 Task: For heading Use Italics Trebuchet MN with red colour, bold & Underline.  font size for heading20,  'Change the font style of data to'Amatic SC and font size to 12,  Change the alignment of both headline & data to Align right In the sheet  DashboardDebtTracker
Action: Mouse moved to (55, 141)
Screenshot: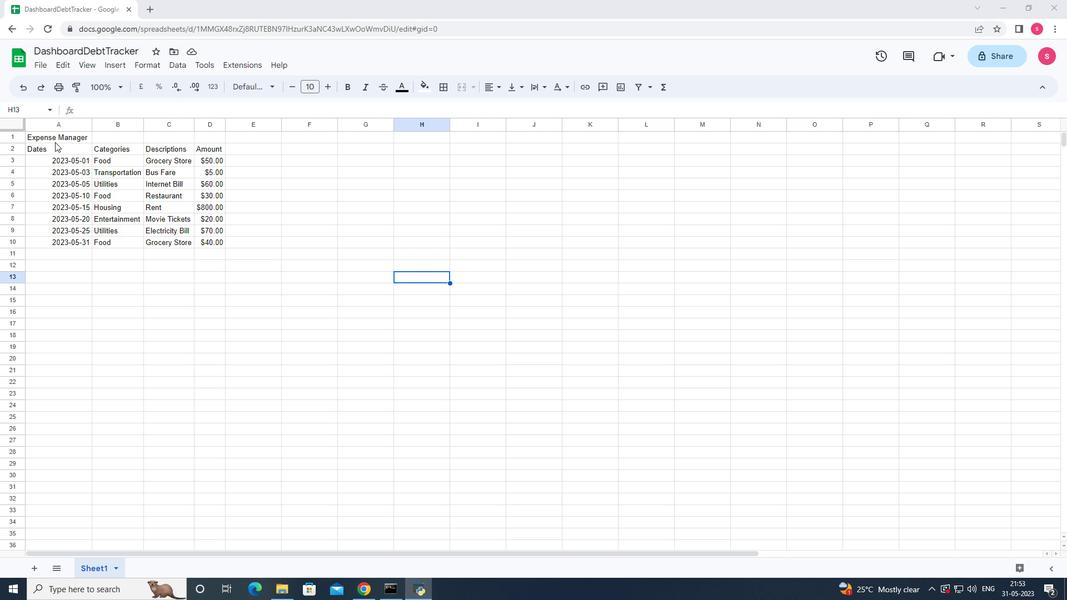 
Action: Mouse pressed left at (55, 141)
Screenshot: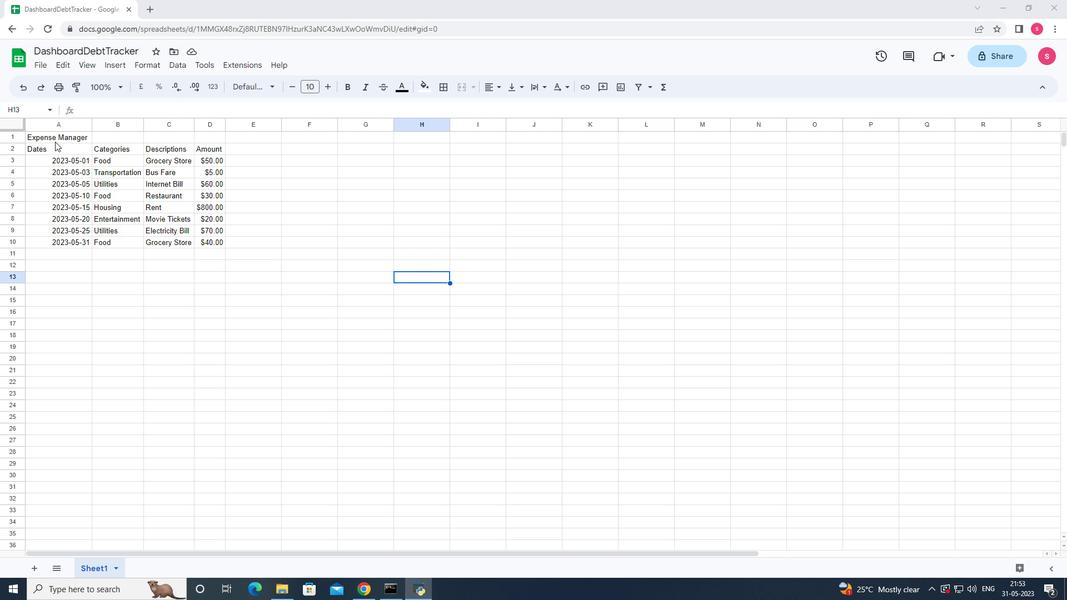 
Action: Mouse moved to (262, 78)
Screenshot: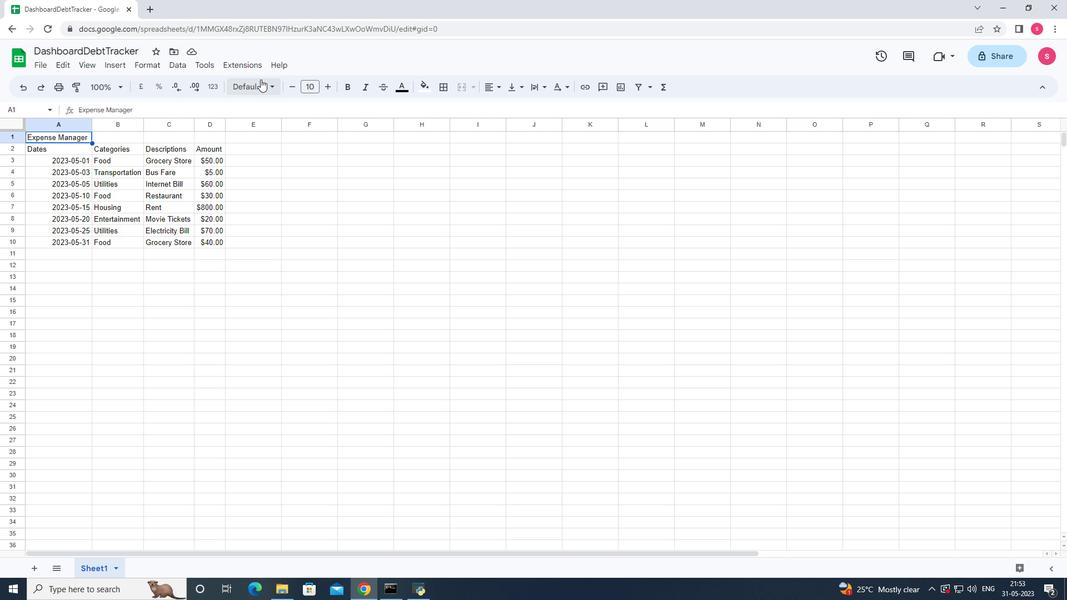 
Action: Mouse pressed left at (262, 78)
Screenshot: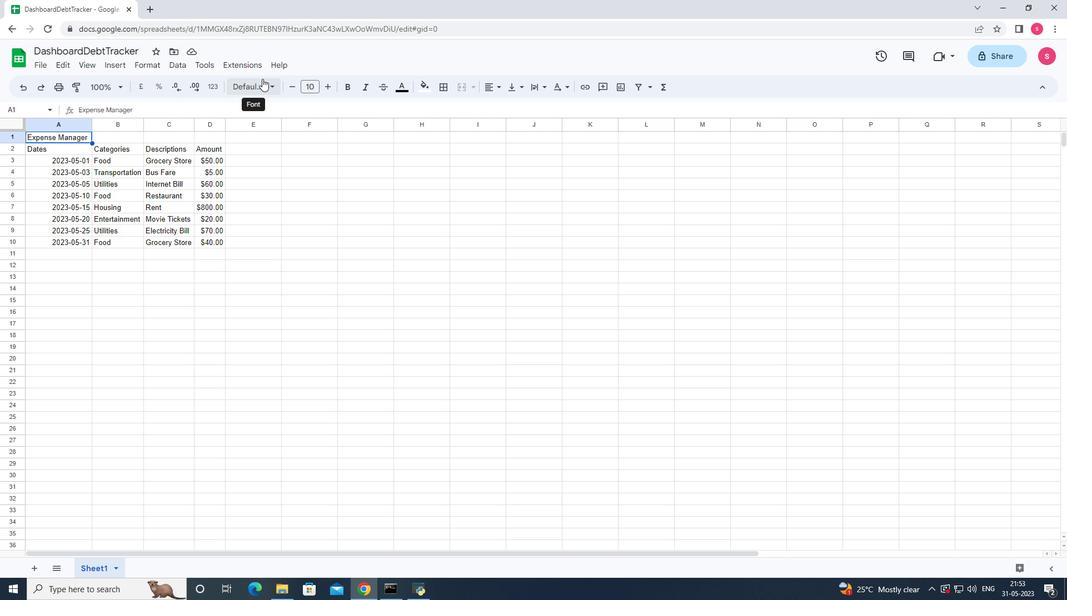 
Action: Mouse moved to (298, 271)
Screenshot: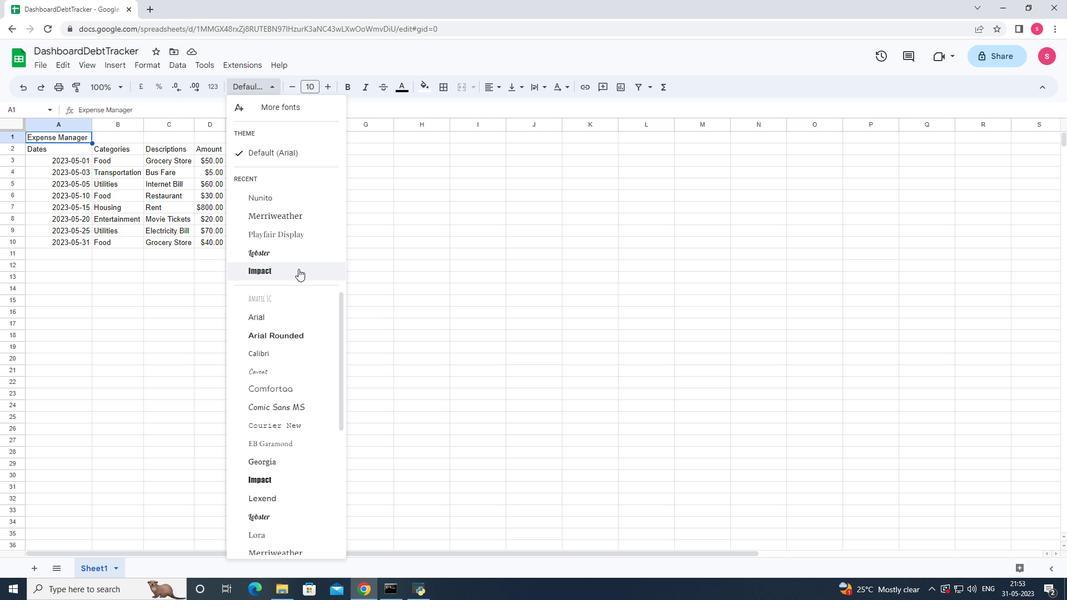 
Action: Mouse scrolled (298, 270) with delta (0, 0)
Screenshot: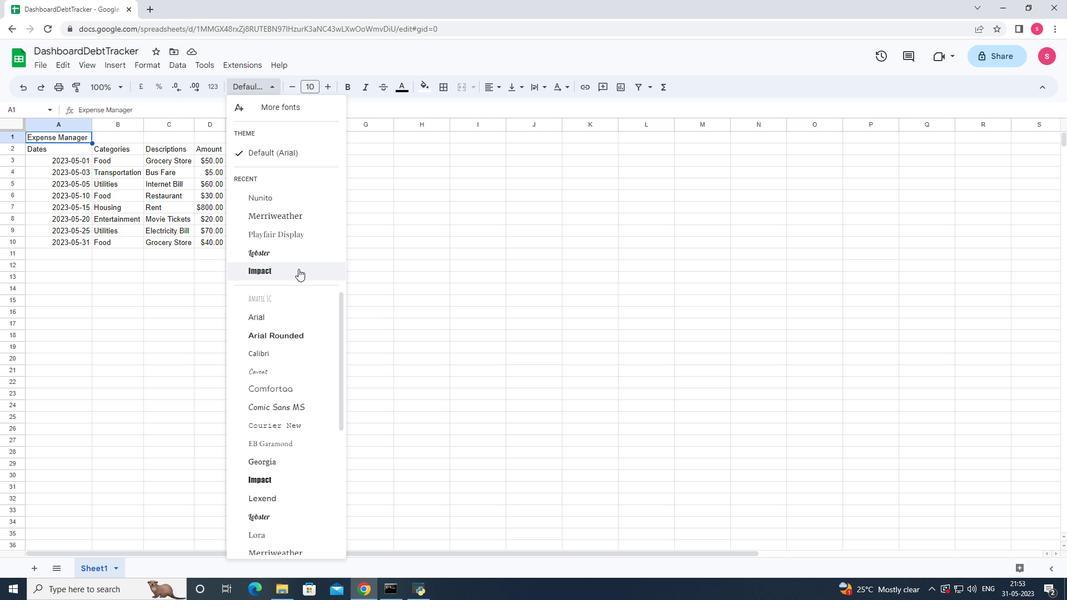 
Action: Mouse moved to (298, 280)
Screenshot: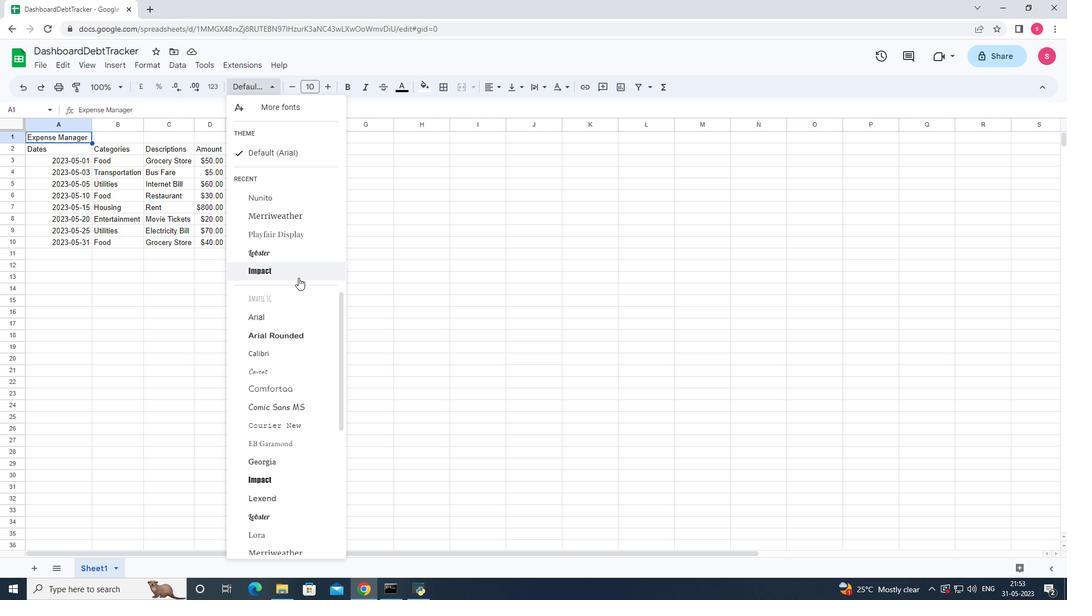 
Action: Mouse scrolled (298, 279) with delta (0, 0)
Screenshot: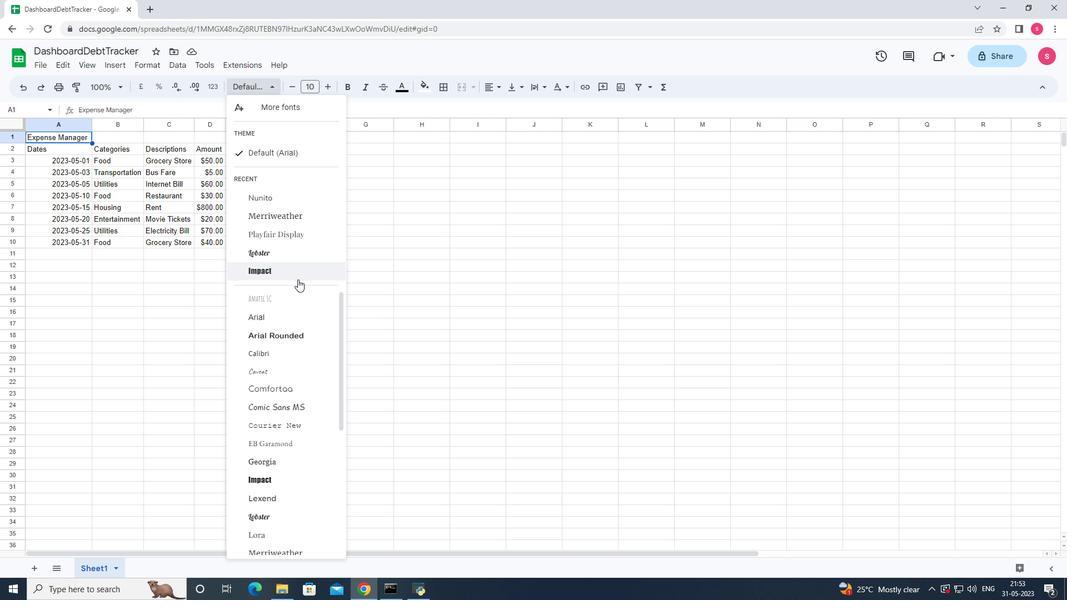
Action: Mouse moved to (298, 304)
Screenshot: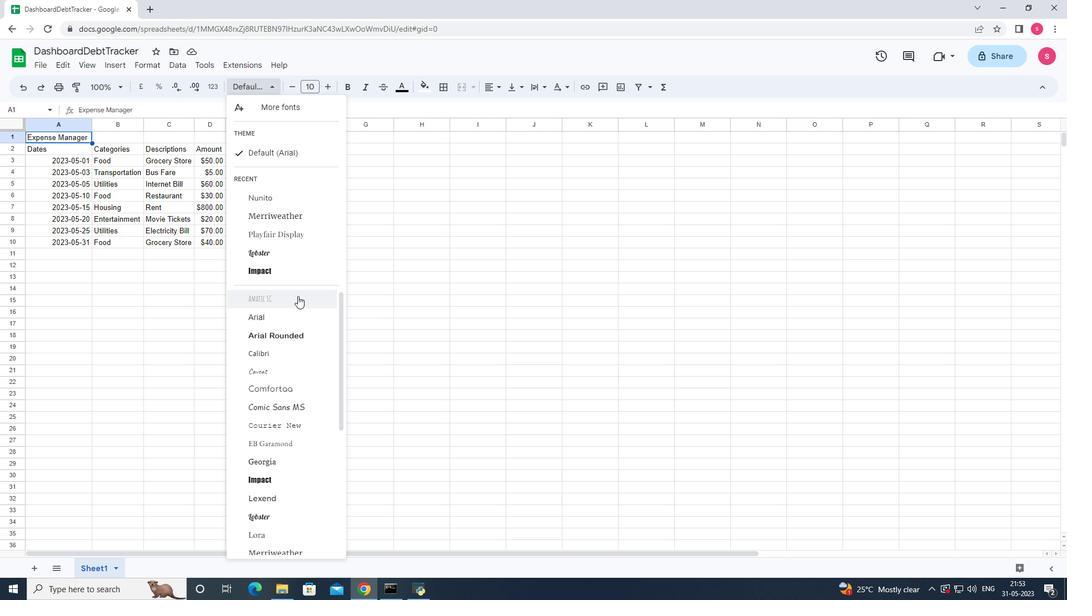 
Action: Mouse scrolled (298, 303) with delta (0, 0)
Screenshot: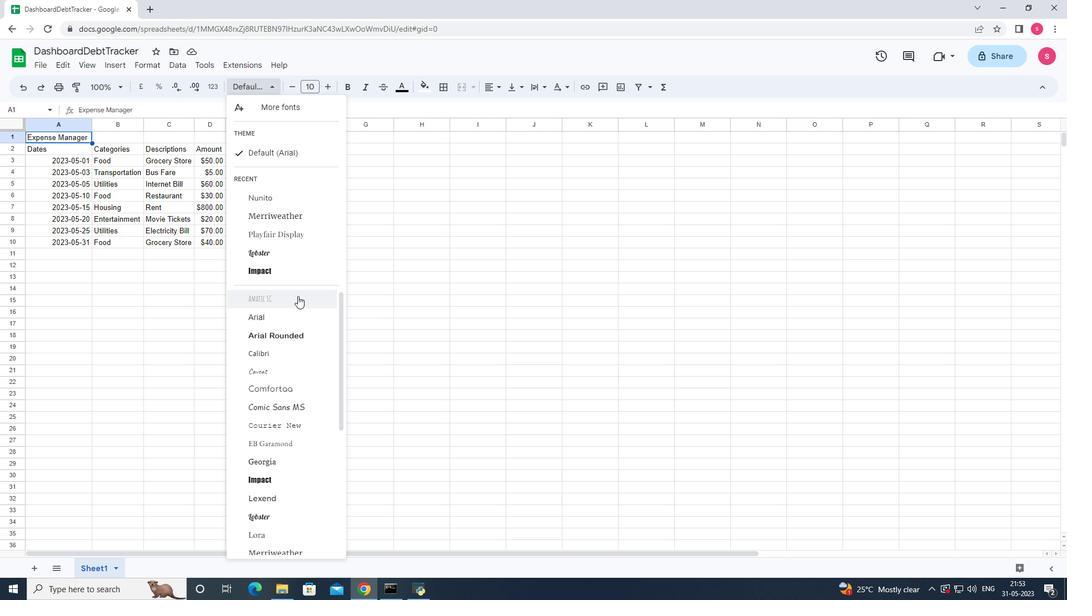 
Action: Mouse moved to (300, 327)
Screenshot: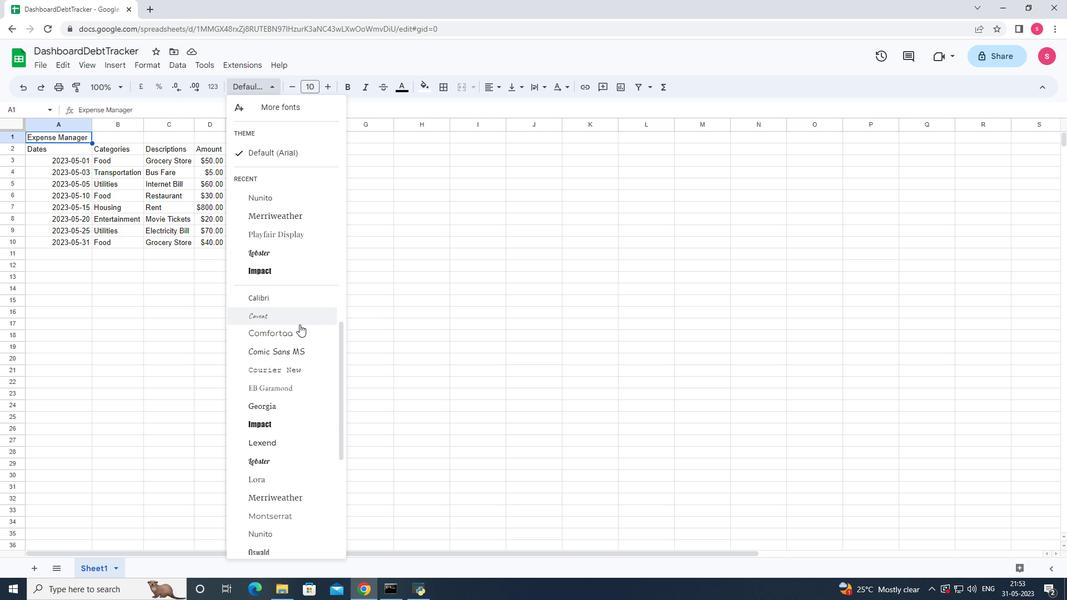 
Action: Mouse scrolled (300, 326) with delta (0, 0)
Screenshot: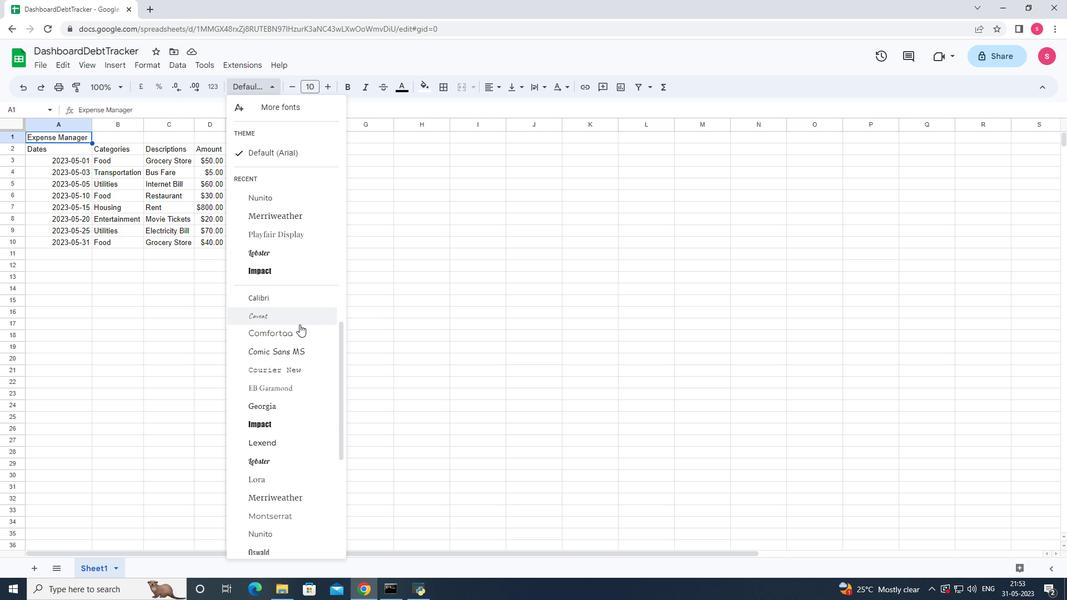 
Action: Mouse moved to (302, 333)
Screenshot: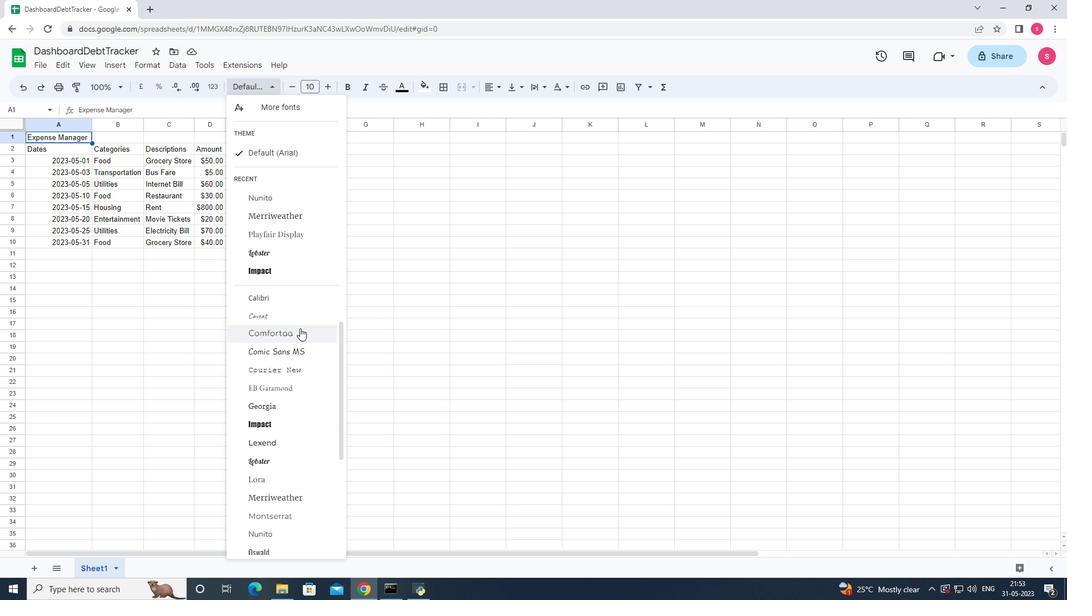 
Action: Mouse scrolled (302, 332) with delta (0, 0)
Screenshot: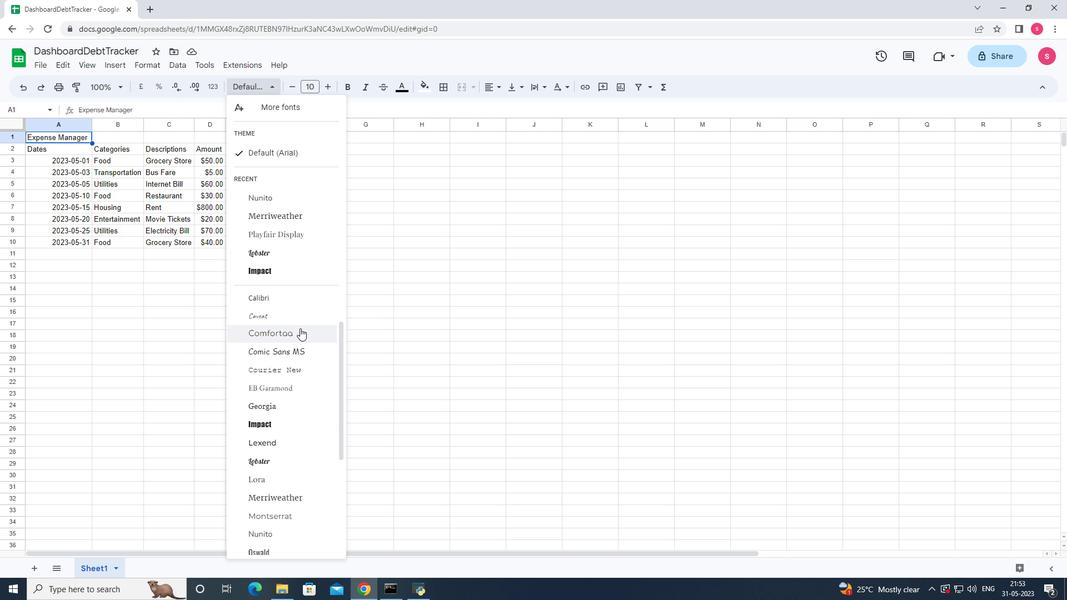 
Action: Mouse moved to (305, 343)
Screenshot: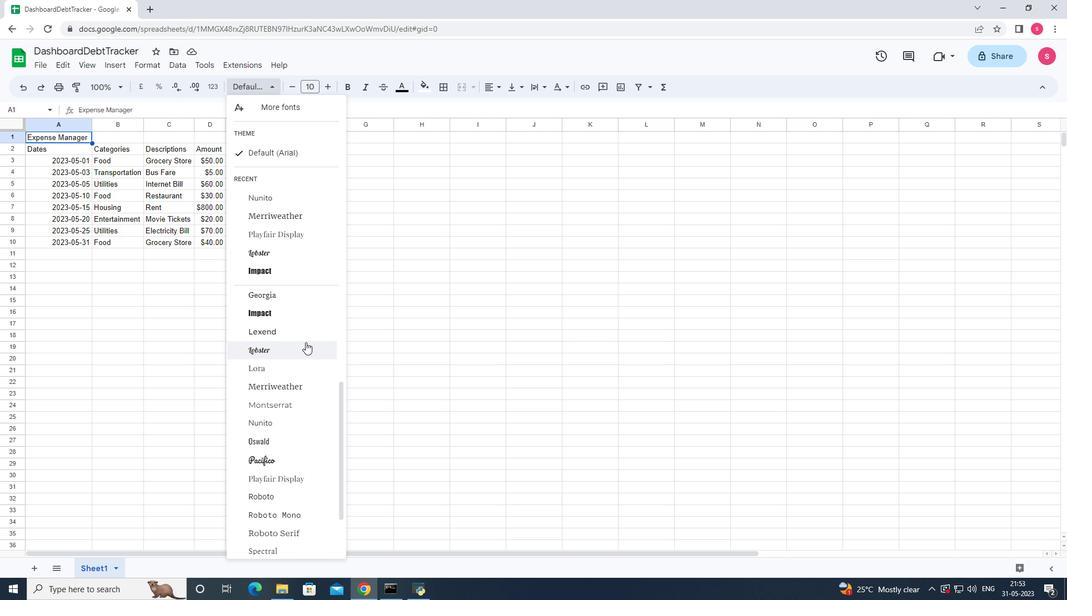 
Action: Mouse scrolled (305, 342) with delta (0, 0)
Screenshot: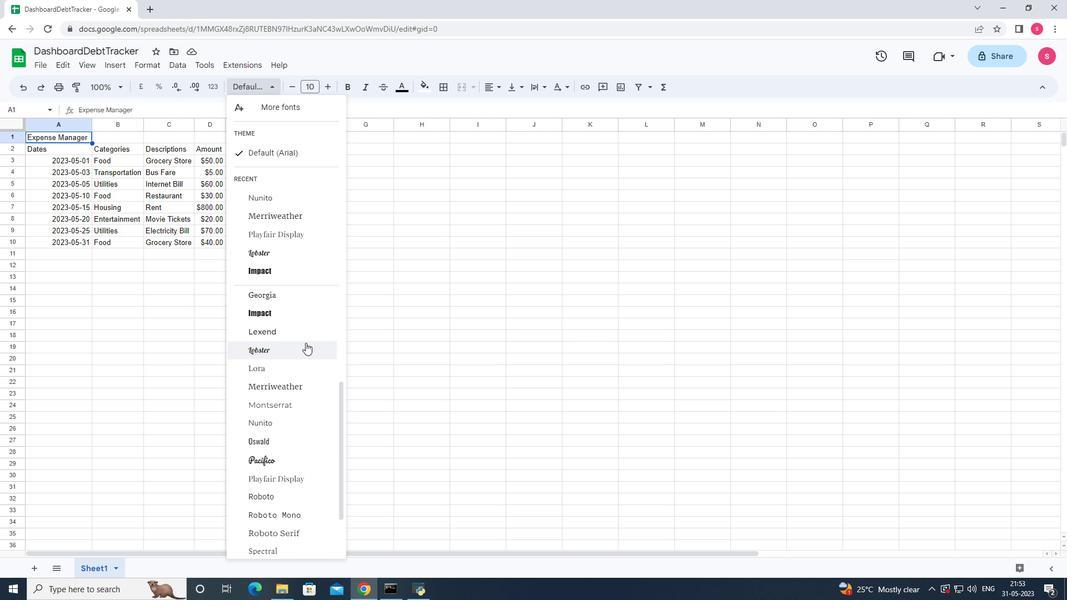 
Action: Mouse moved to (311, 358)
Screenshot: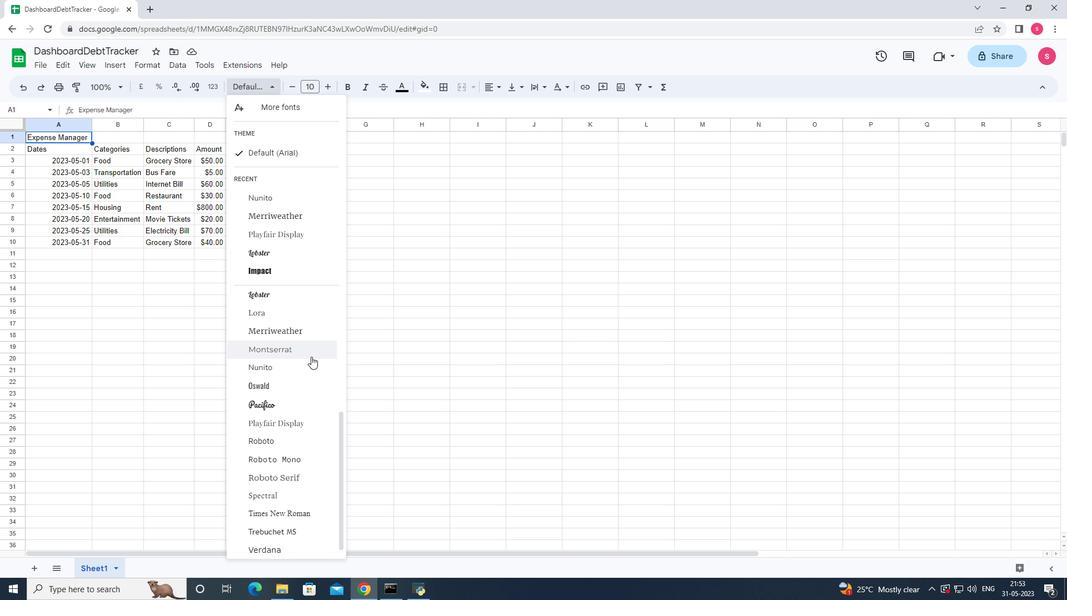 
Action: Mouse scrolled (311, 357) with delta (0, 0)
Screenshot: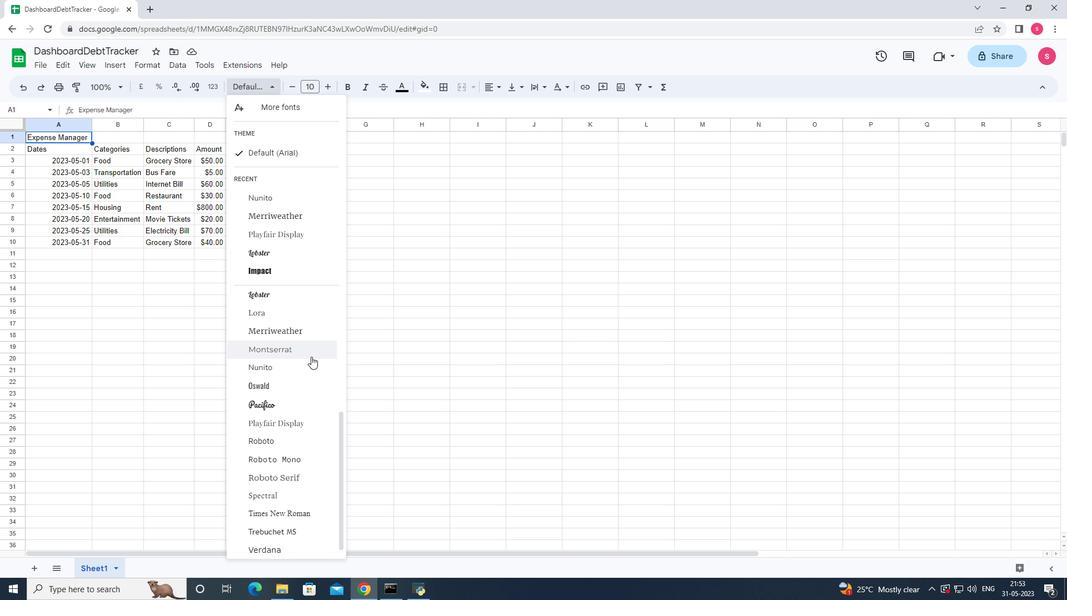 
Action: Mouse moved to (312, 359)
Screenshot: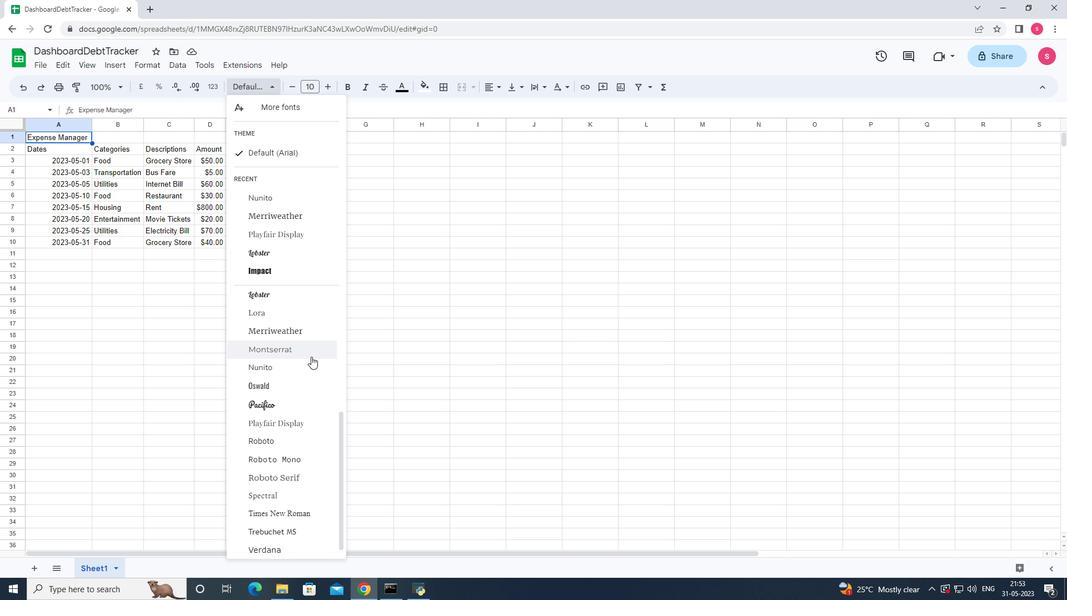 
Action: Mouse scrolled (312, 358) with delta (0, 0)
Screenshot: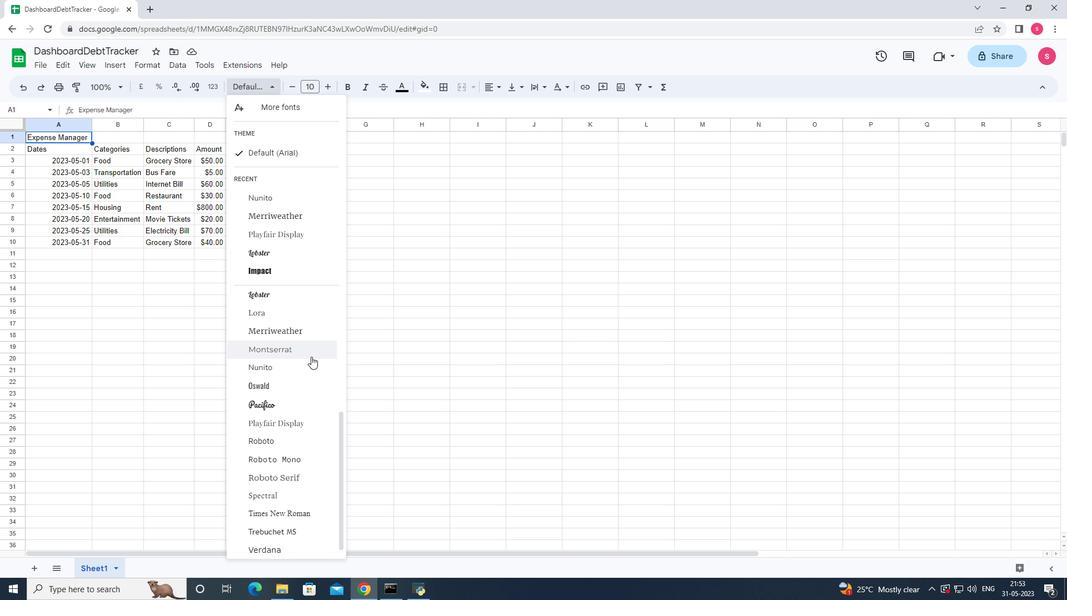 
Action: Mouse moved to (300, 525)
Screenshot: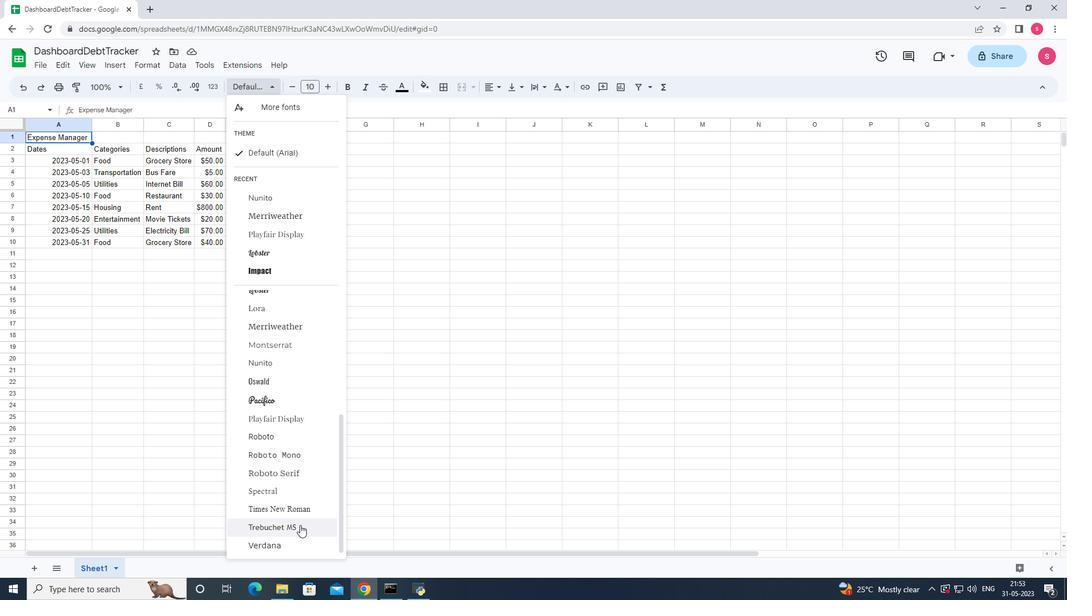 
Action: Mouse pressed left at (300, 525)
Screenshot: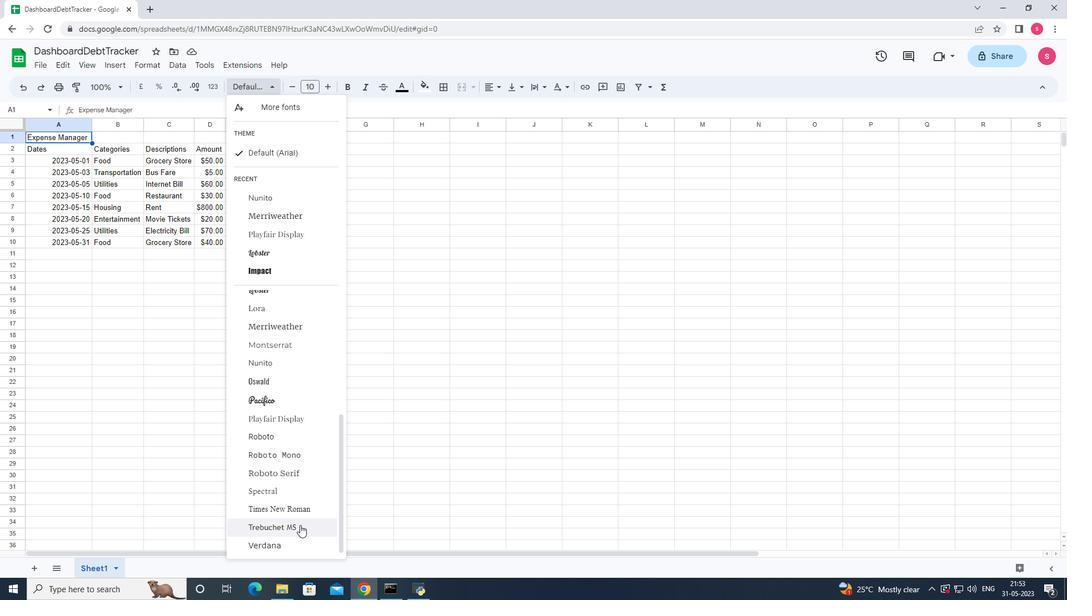 
Action: Mouse moved to (404, 80)
Screenshot: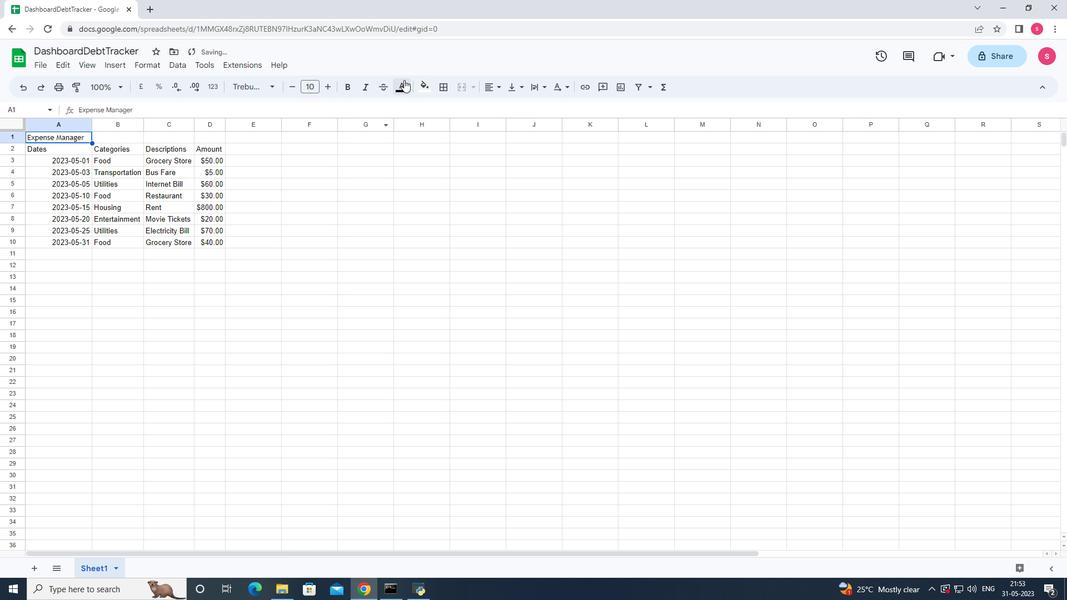 
Action: Mouse pressed left at (404, 80)
Screenshot: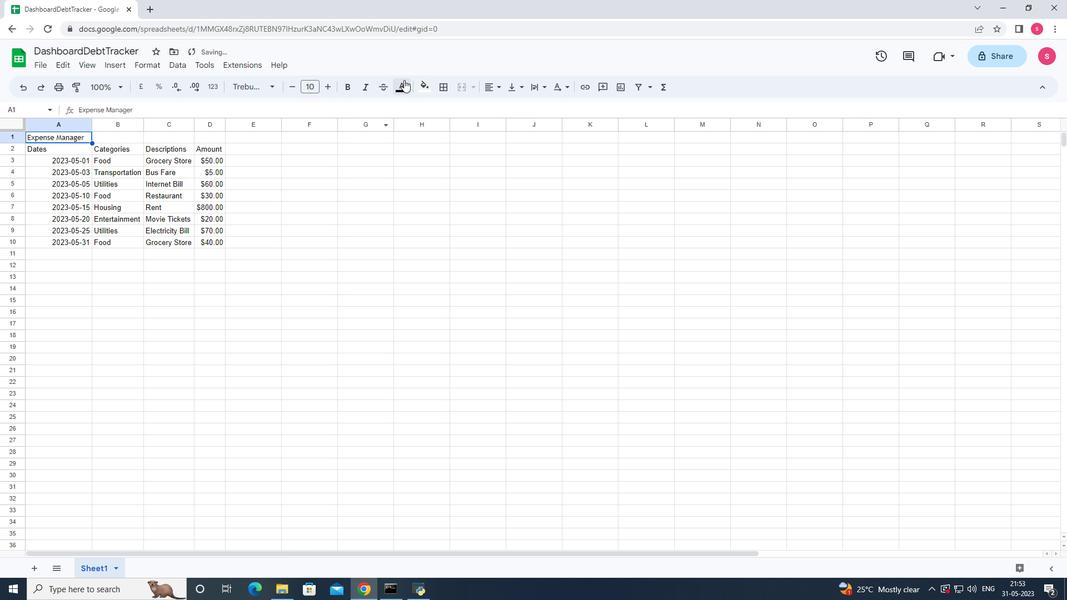 
Action: Mouse moved to (418, 136)
Screenshot: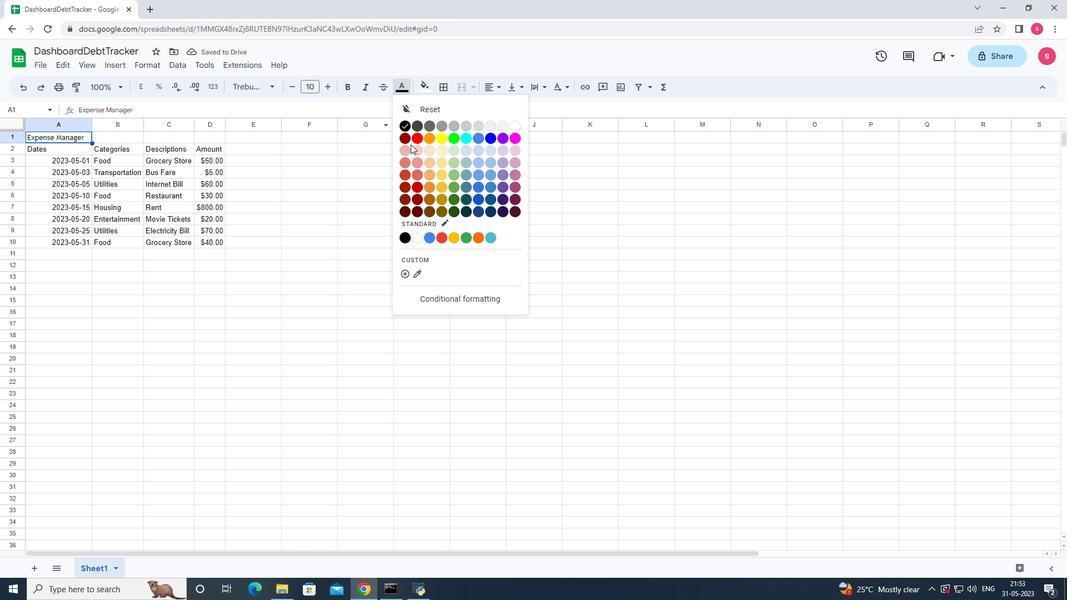 
Action: Mouse pressed left at (418, 136)
Screenshot: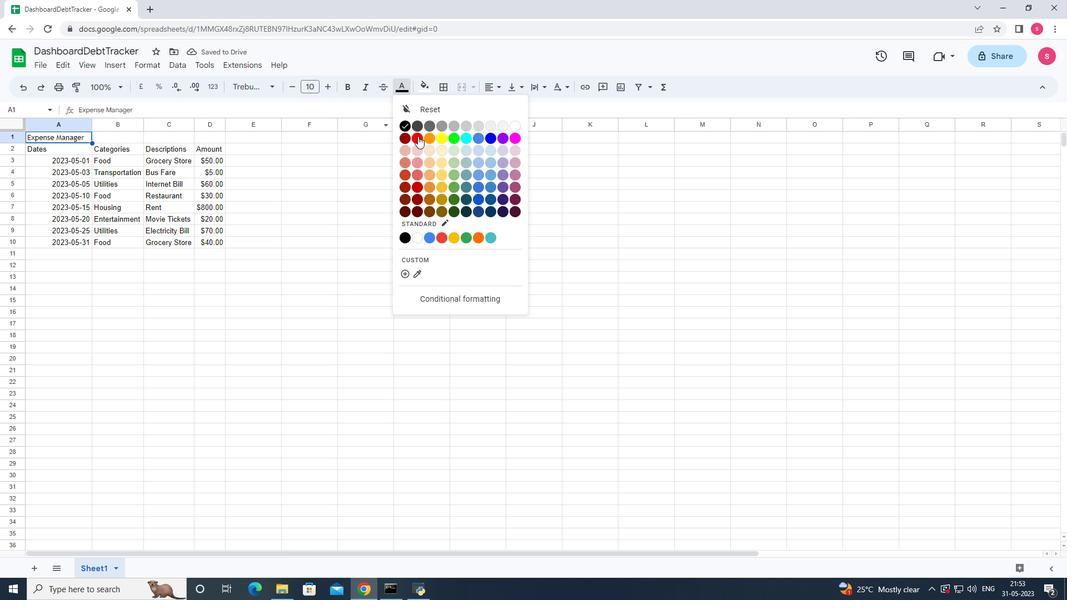 
Action: Mouse moved to (153, 60)
Screenshot: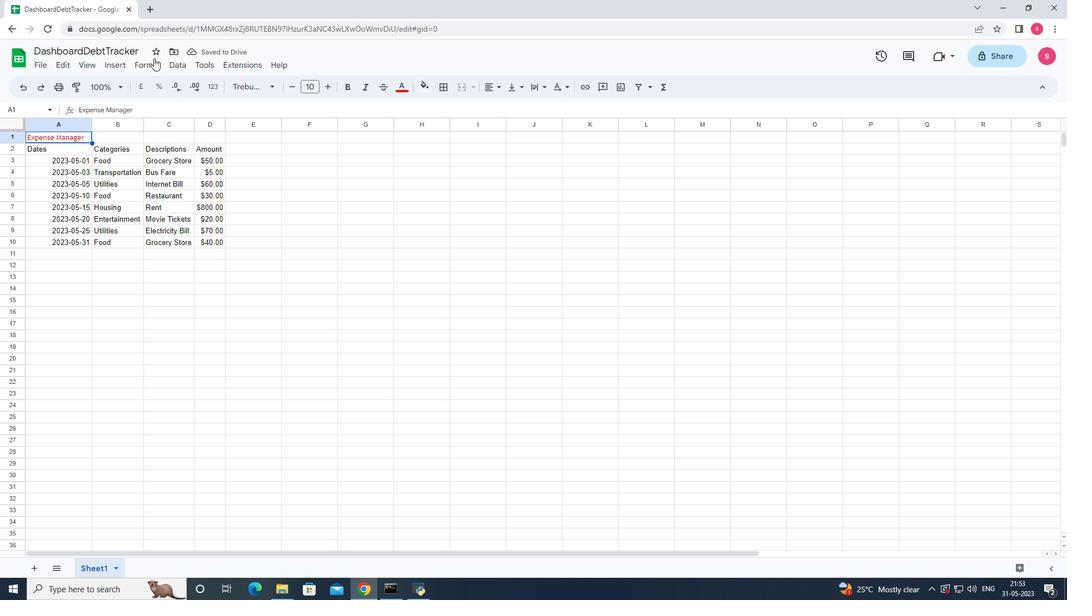 
Action: Mouse pressed left at (153, 60)
Screenshot: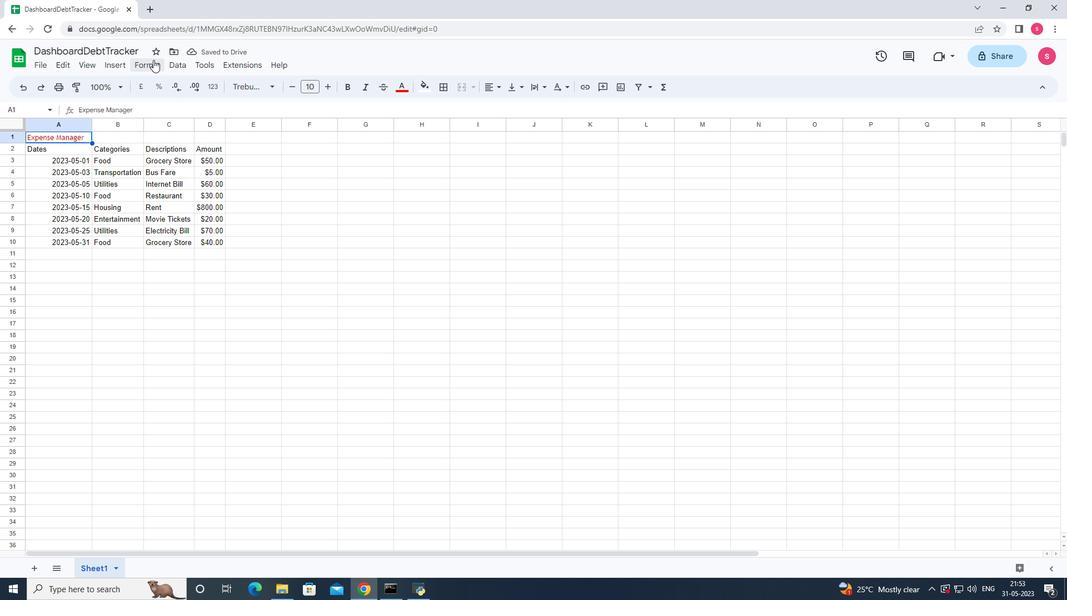 
Action: Mouse moved to (184, 133)
Screenshot: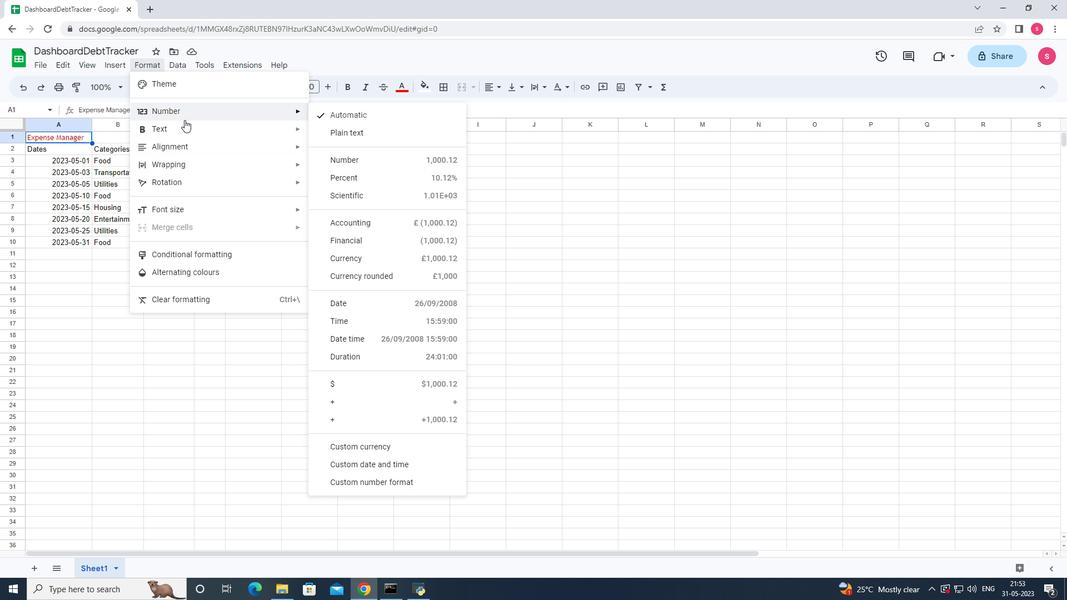 
Action: Mouse pressed left at (184, 133)
Screenshot: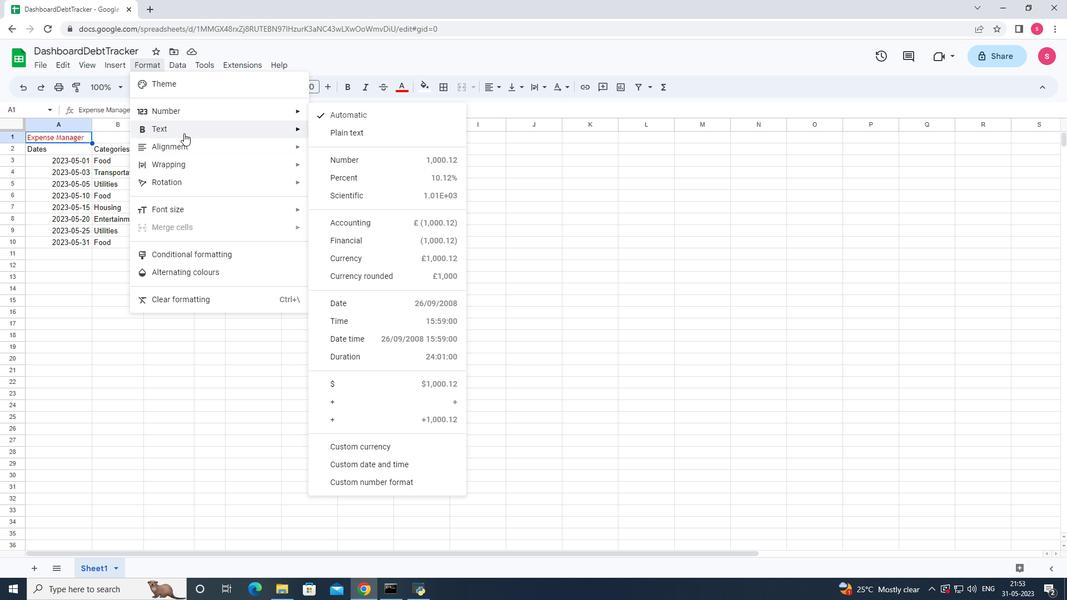 
Action: Mouse moved to (275, 135)
Screenshot: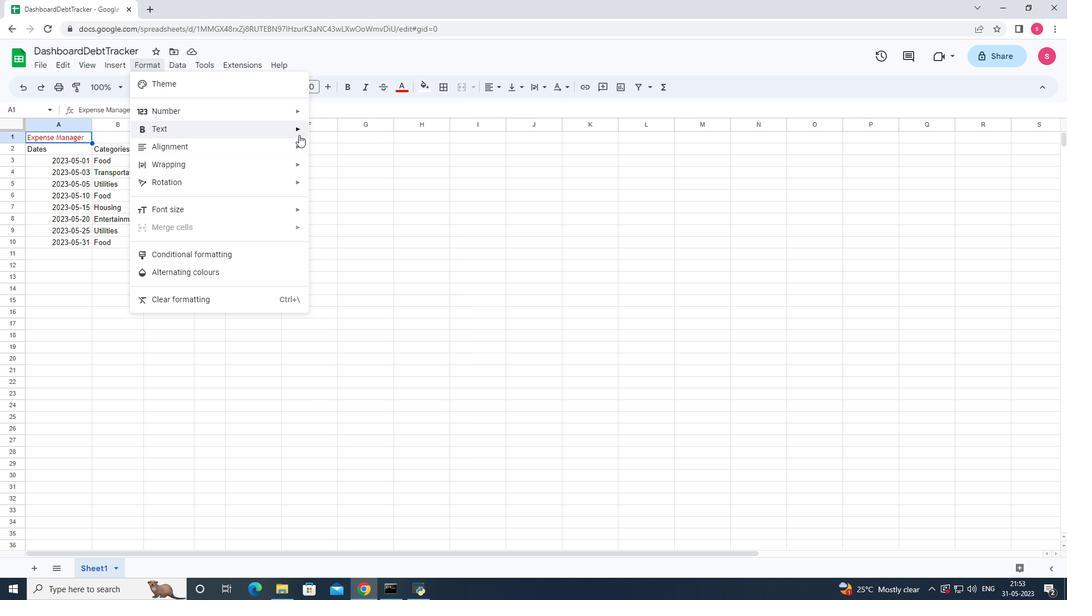 
Action: Mouse pressed left at (275, 135)
Screenshot: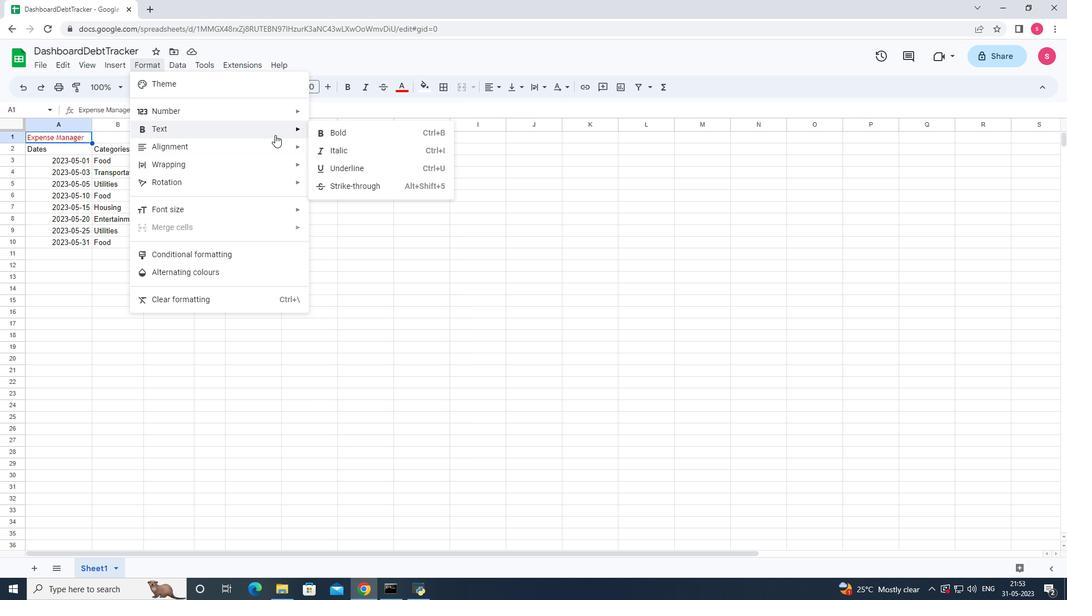 
Action: Mouse moved to (353, 135)
Screenshot: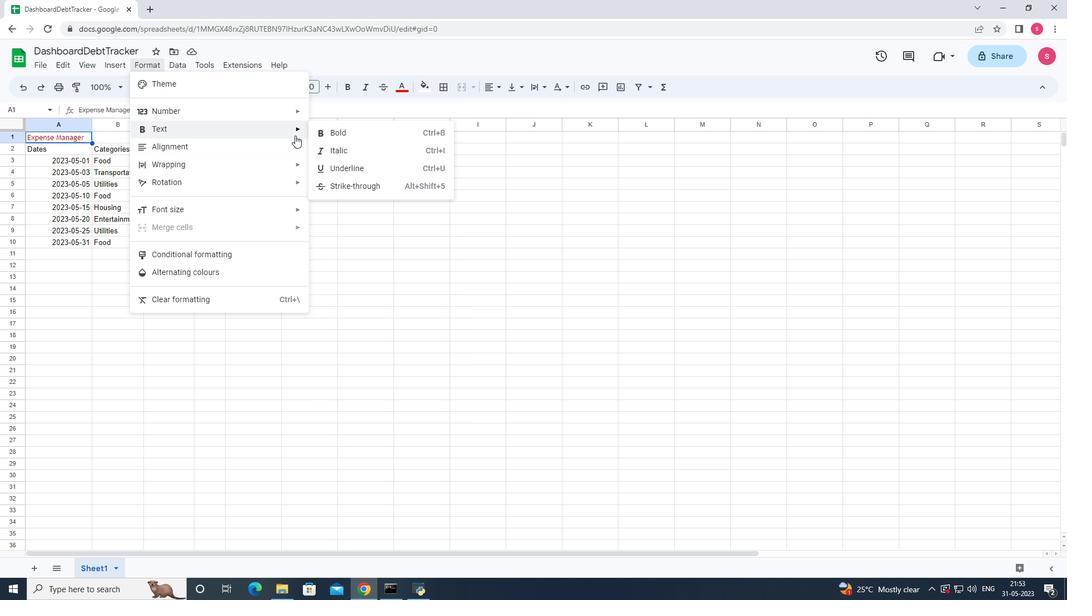 
Action: Mouse pressed left at (353, 135)
Screenshot: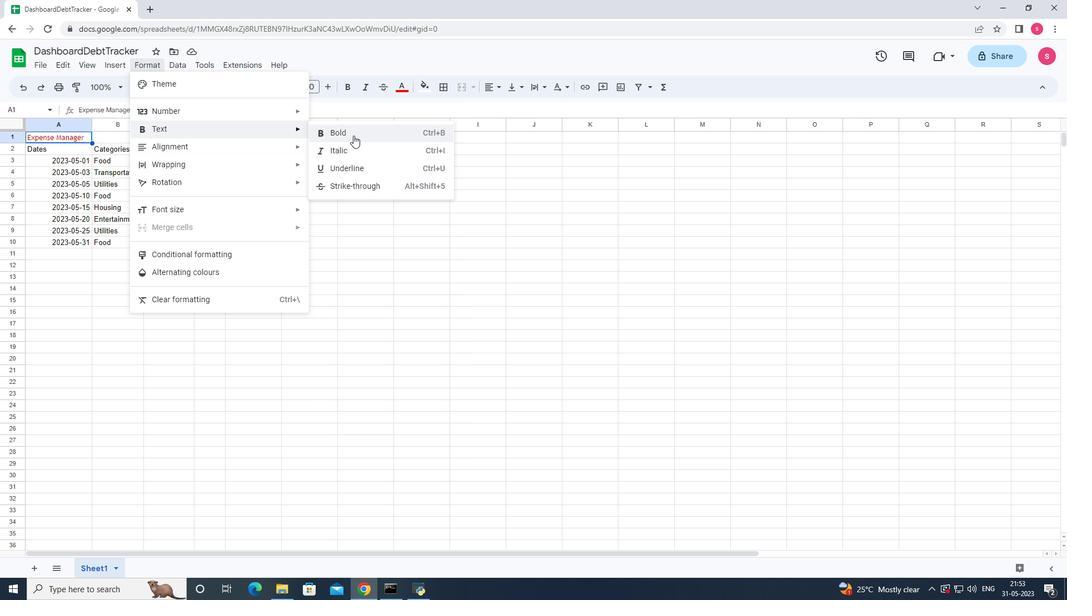 
Action: Mouse moved to (155, 65)
Screenshot: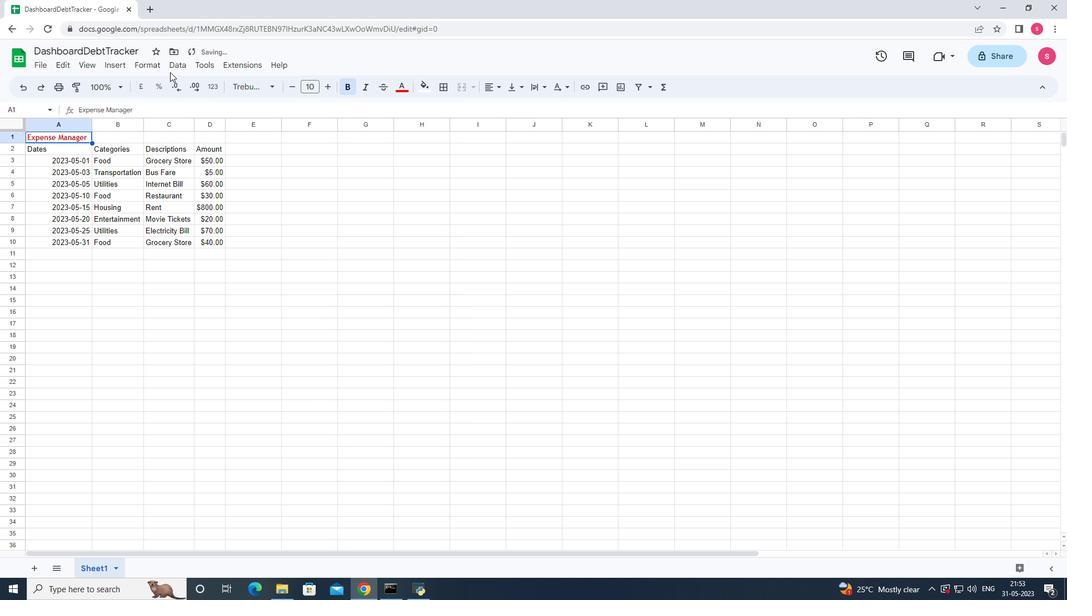 
Action: Mouse pressed left at (155, 65)
Screenshot: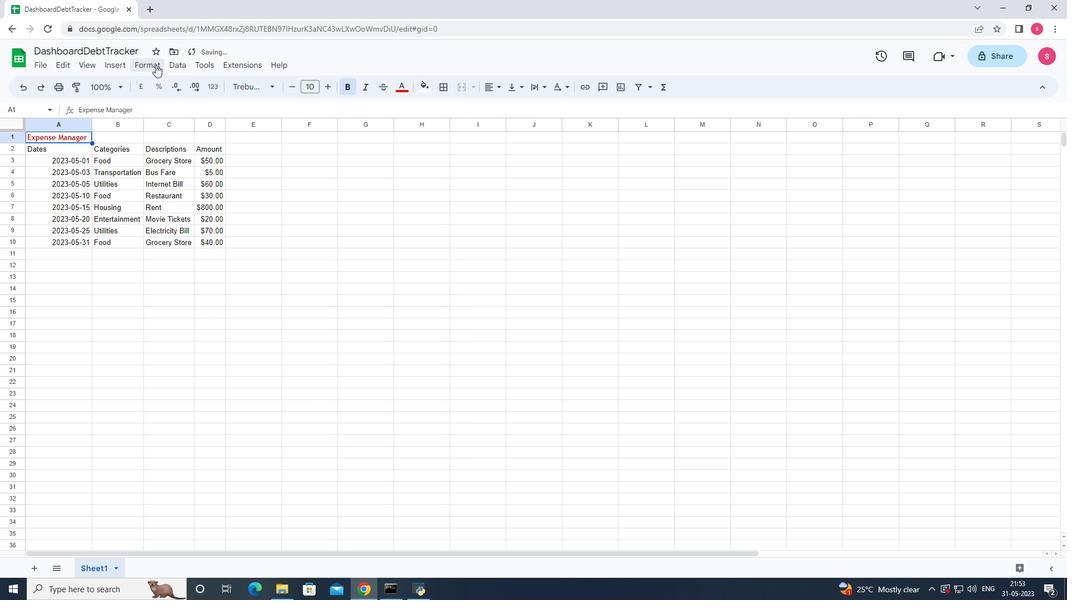 
Action: Mouse moved to (192, 125)
Screenshot: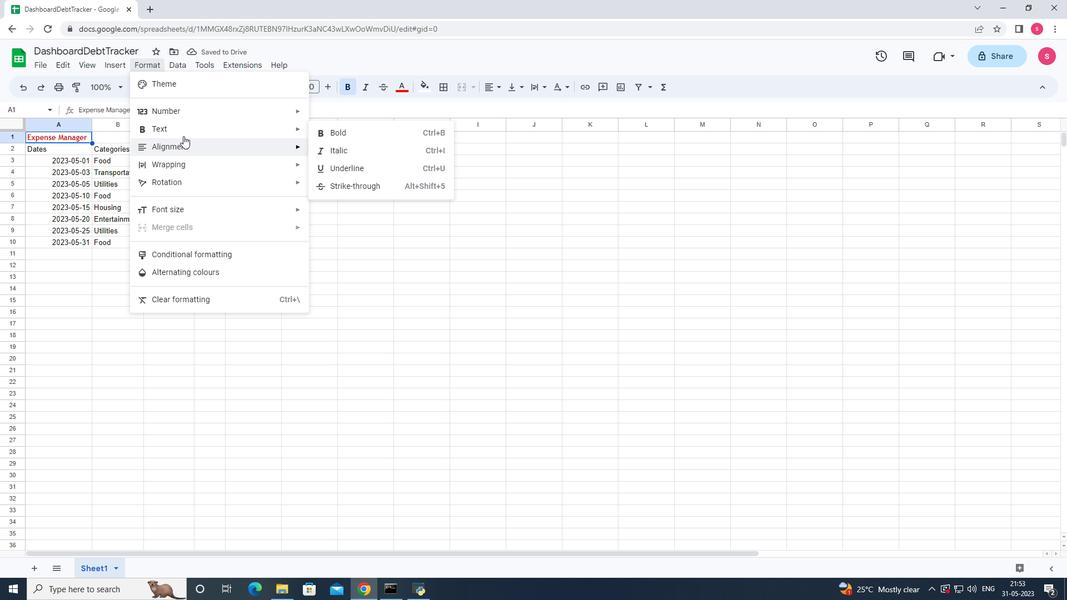 
Action: Mouse pressed left at (192, 125)
Screenshot: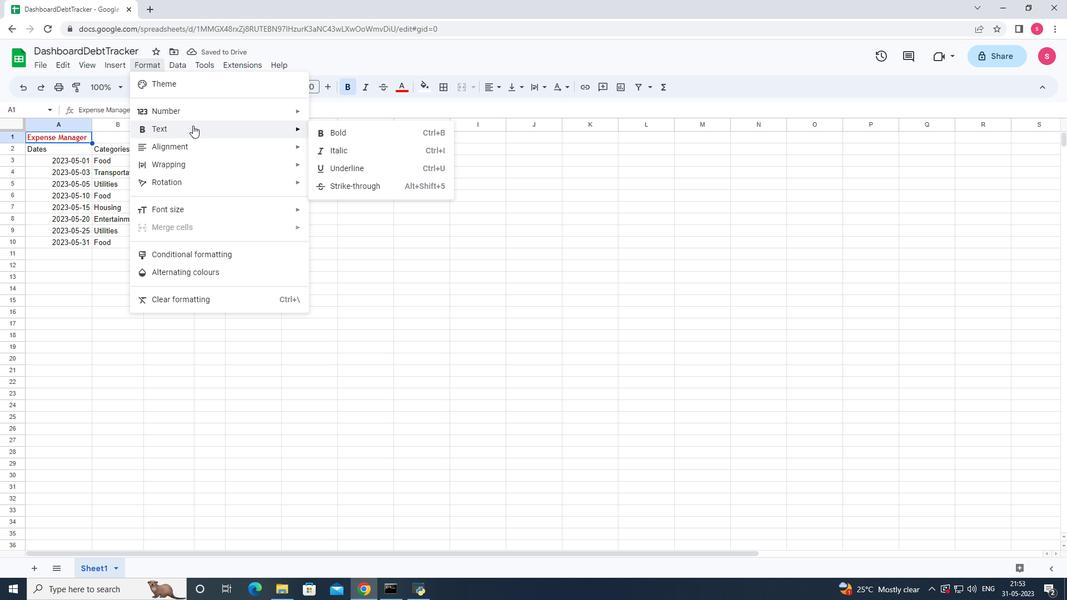 
Action: Mouse moved to (340, 174)
Screenshot: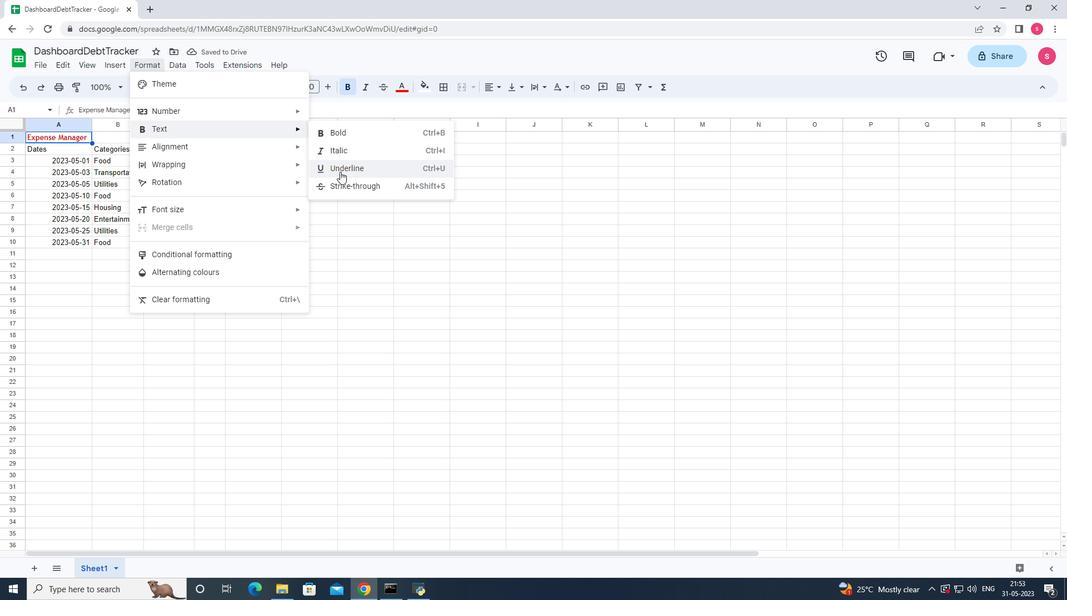 
Action: Mouse pressed left at (340, 174)
Screenshot: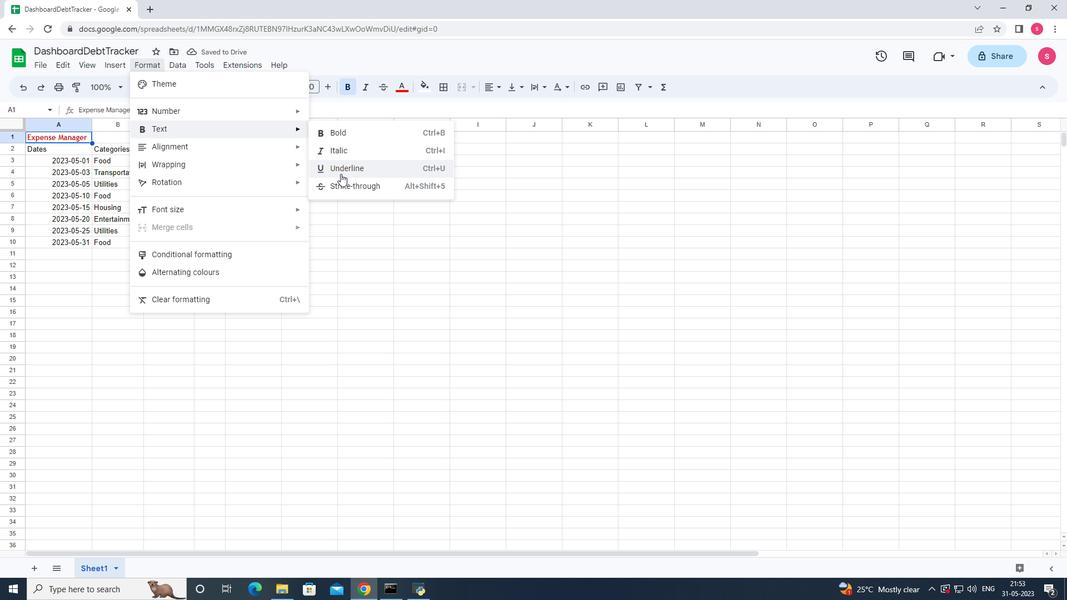 
Action: Mouse moved to (329, 92)
Screenshot: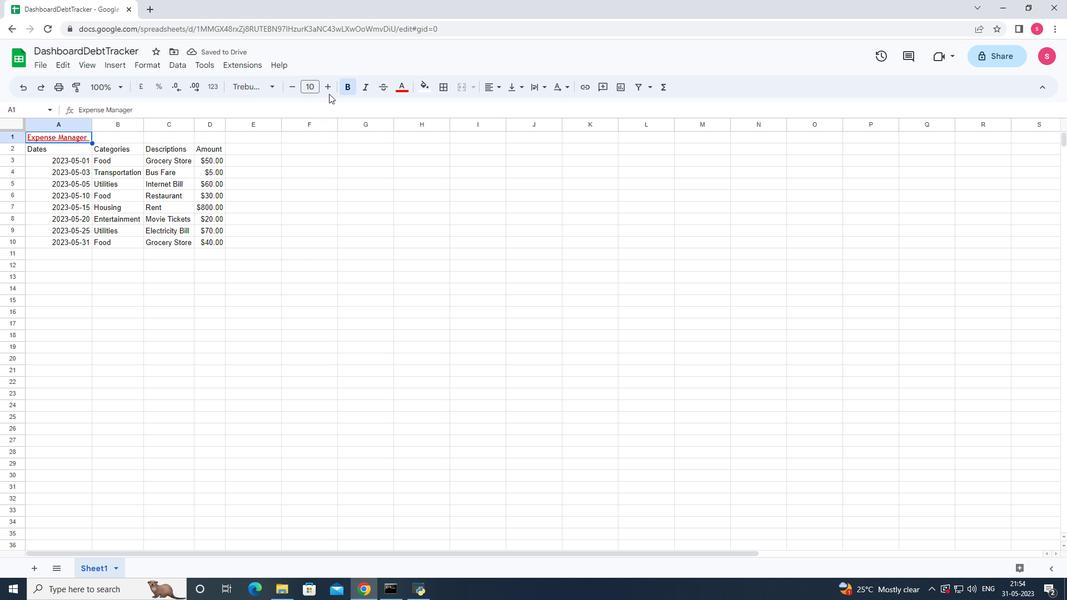 
Action: Mouse pressed left at (329, 92)
Screenshot: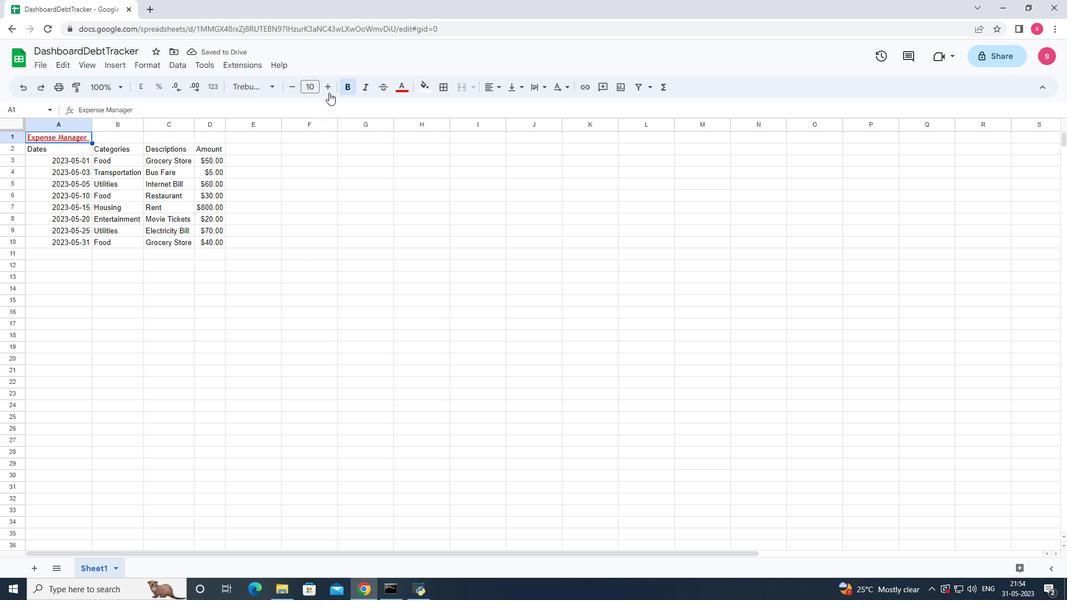 
Action: Mouse moved to (329, 92)
Screenshot: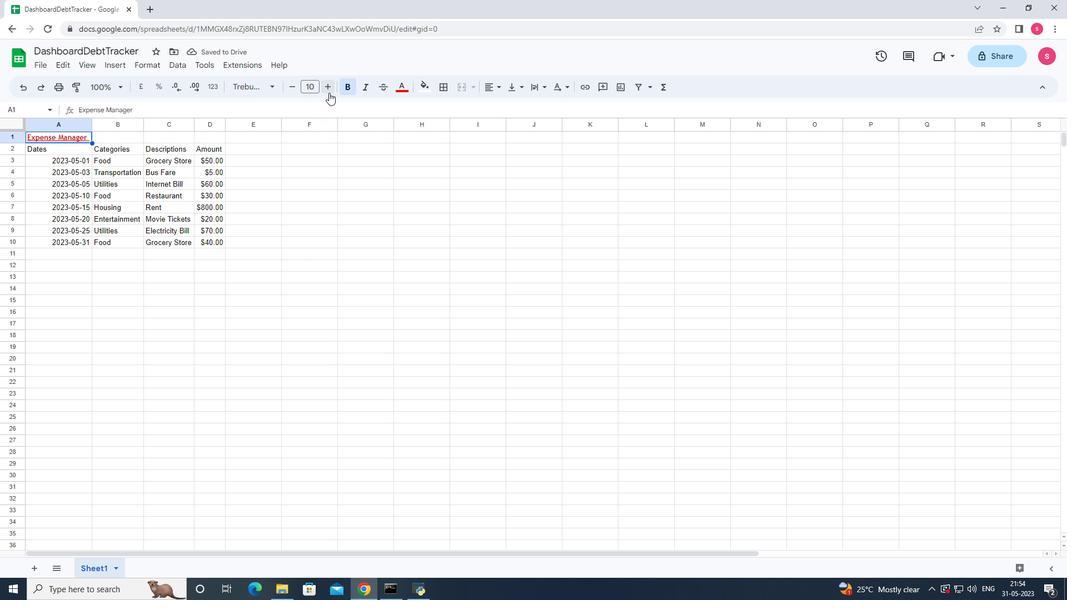 
Action: Mouse pressed left at (329, 92)
Screenshot: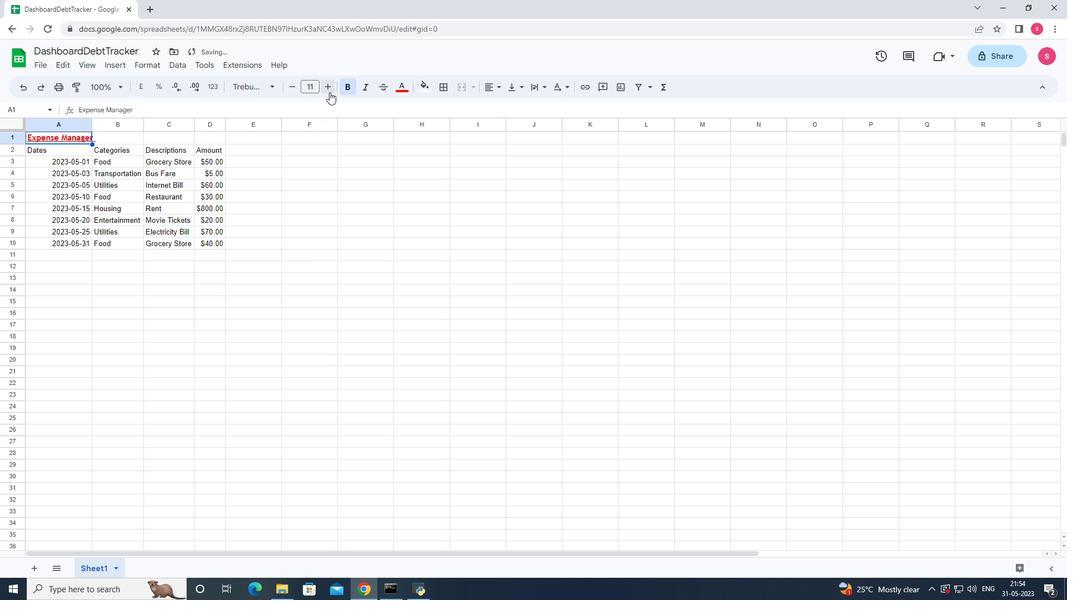 
Action: Mouse pressed left at (329, 92)
Screenshot: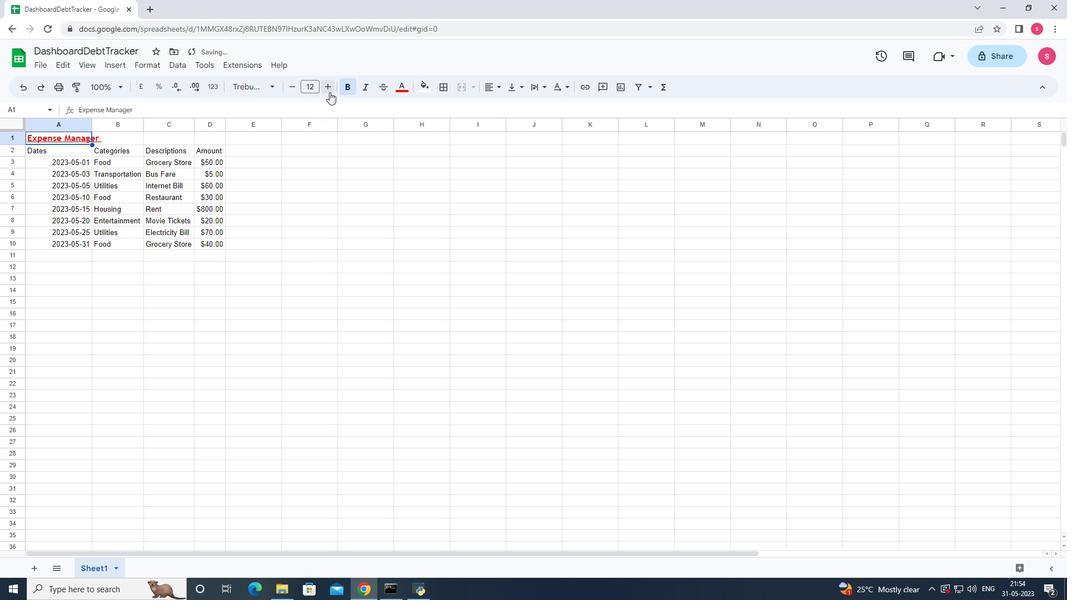 
Action: Mouse pressed left at (329, 92)
Screenshot: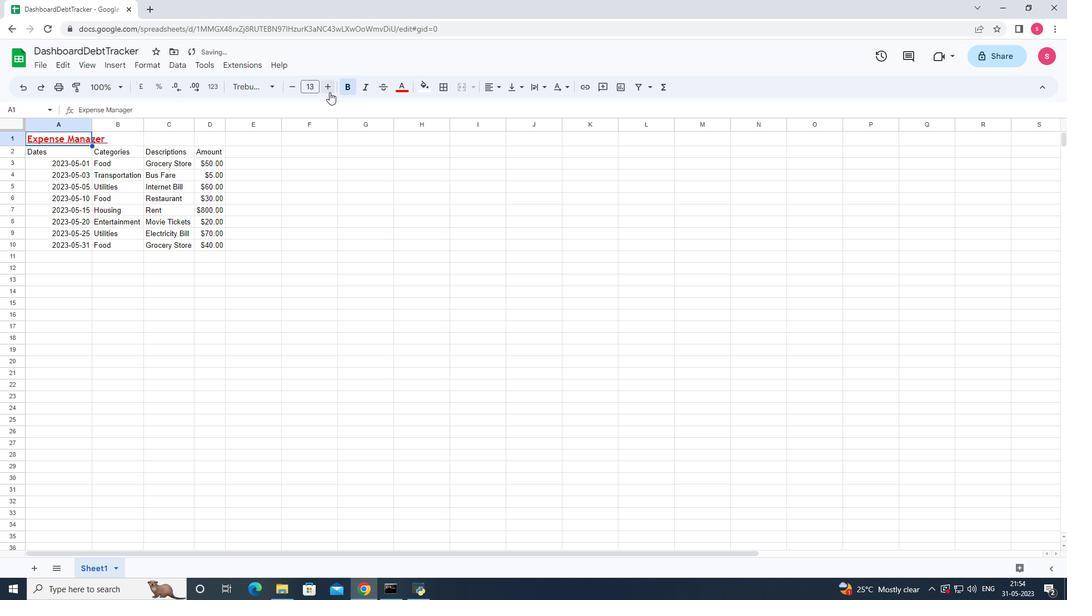 
Action: Mouse pressed left at (329, 92)
Screenshot: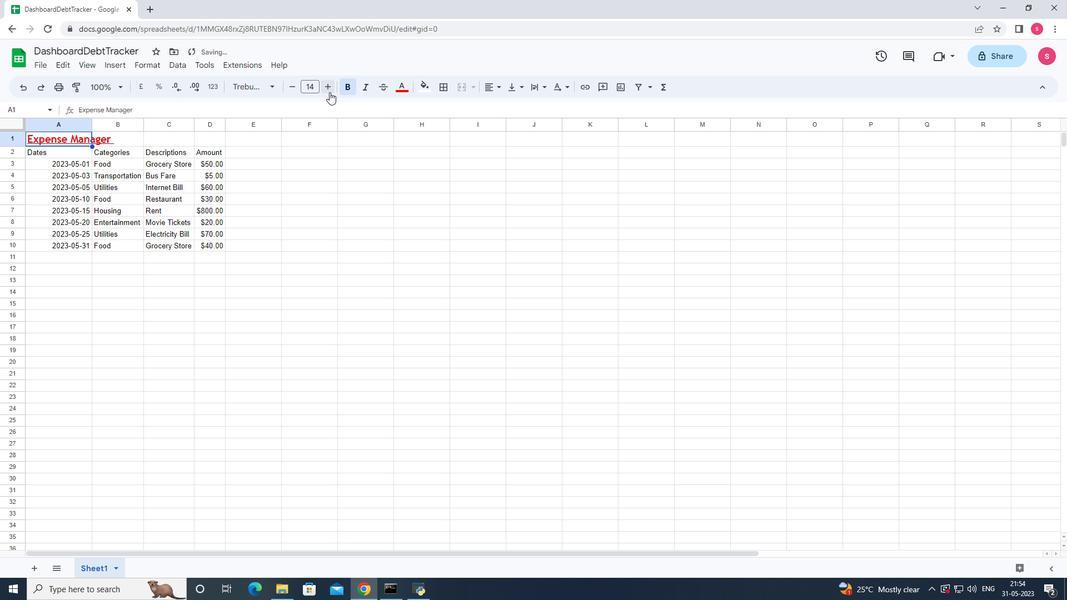 
Action: Mouse pressed left at (329, 92)
Screenshot: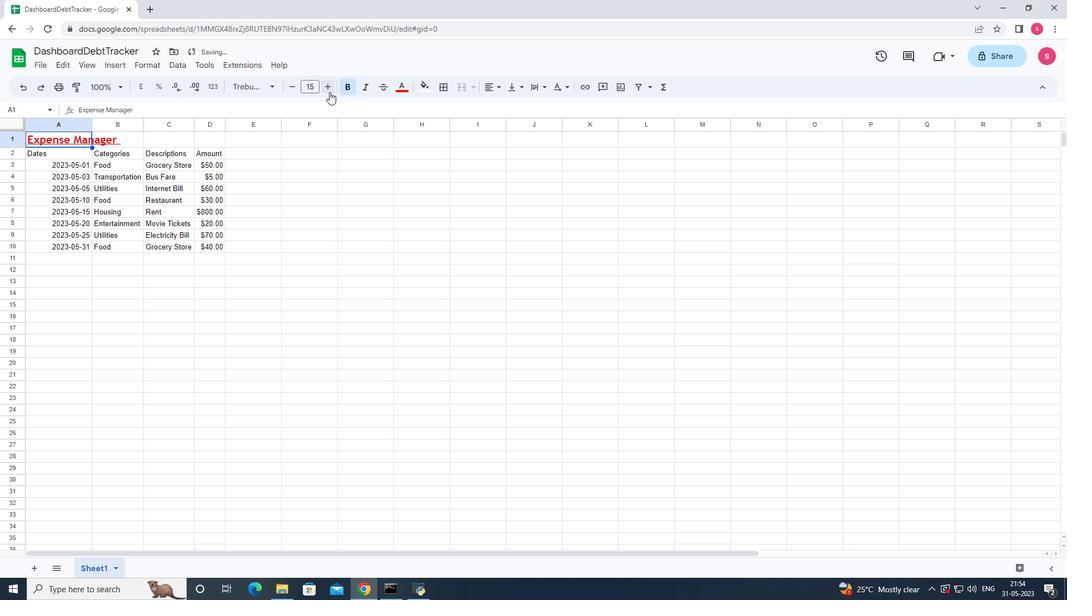 
Action: Mouse pressed left at (329, 92)
Screenshot: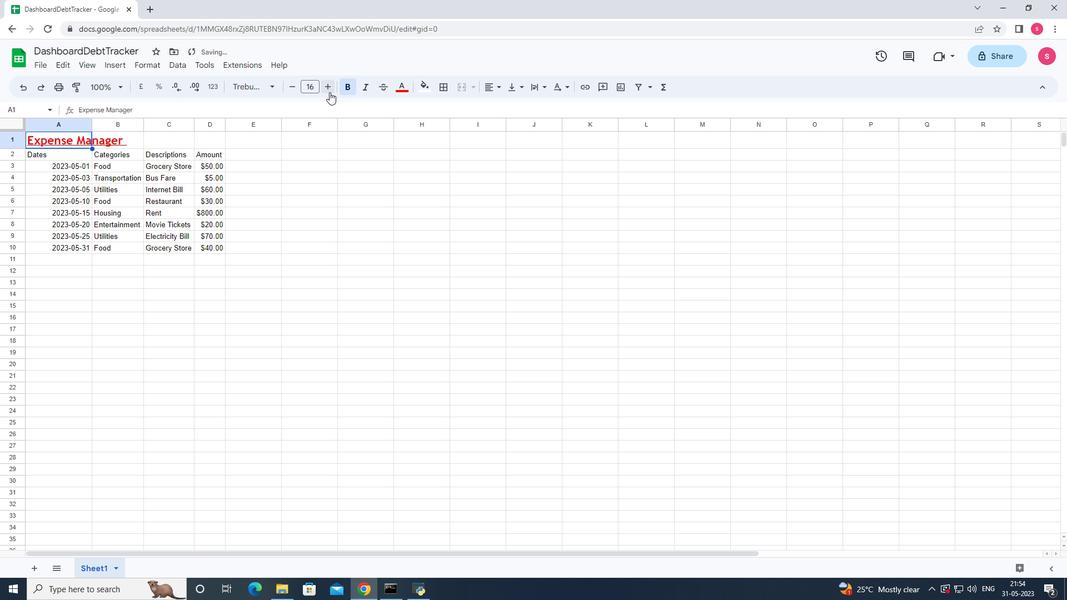
Action: Mouse pressed left at (329, 92)
Screenshot: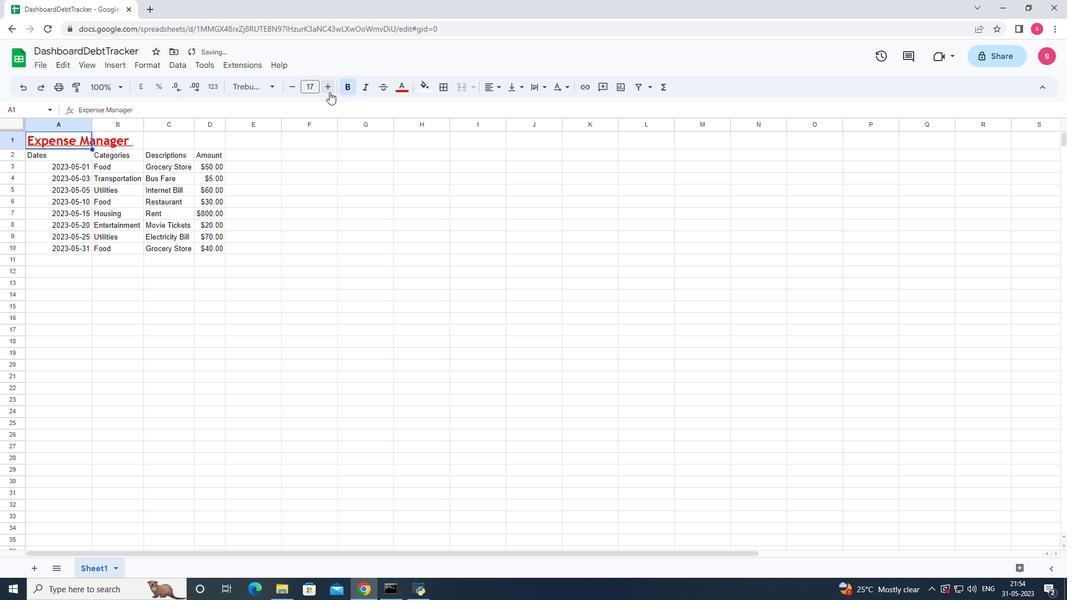 
Action: Mouse pressed left at (329, 92)
Screenshot: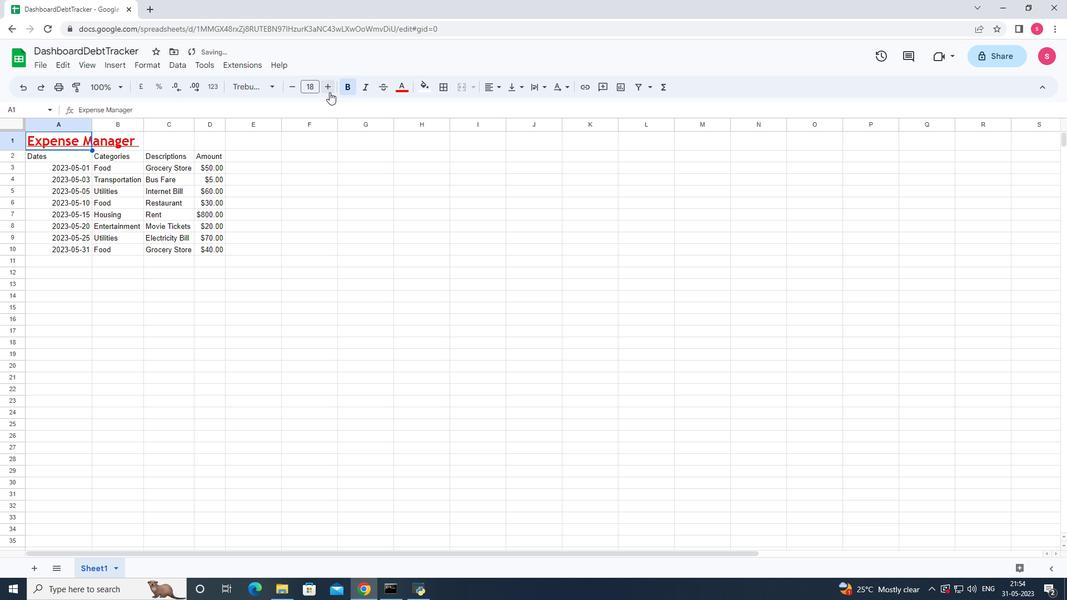 
Action: Mouse pressed left at (329, 92)
Screenshot: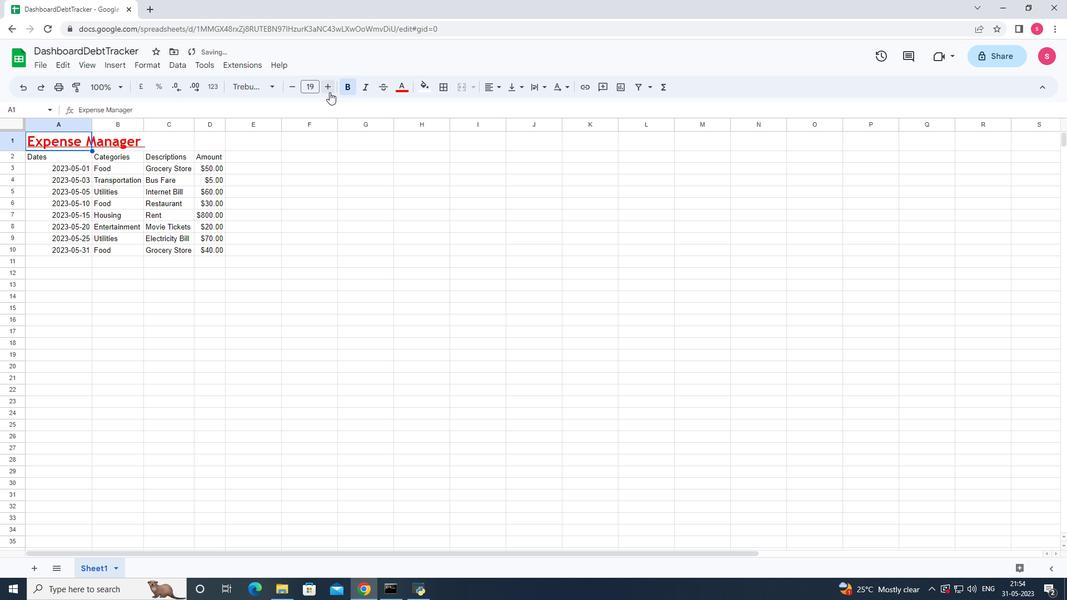 
Action: Mouse moved to (377, 281)
Screenshot: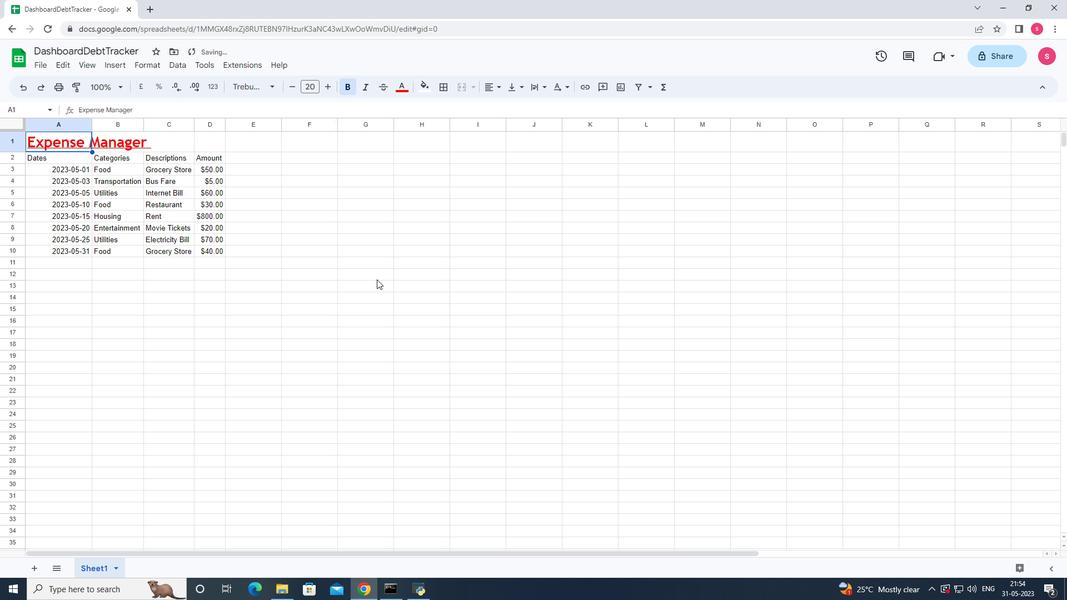 
Action: Mouse pressed left at (377, 281)
Screenshot: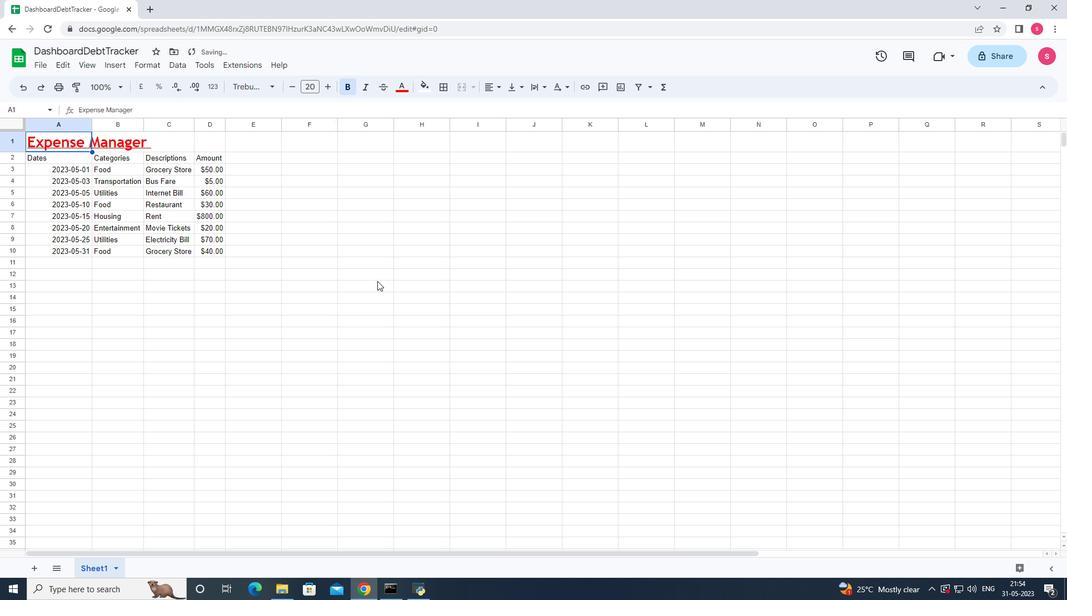 
Action: Mouse moved to (32, 154)
Screenshot: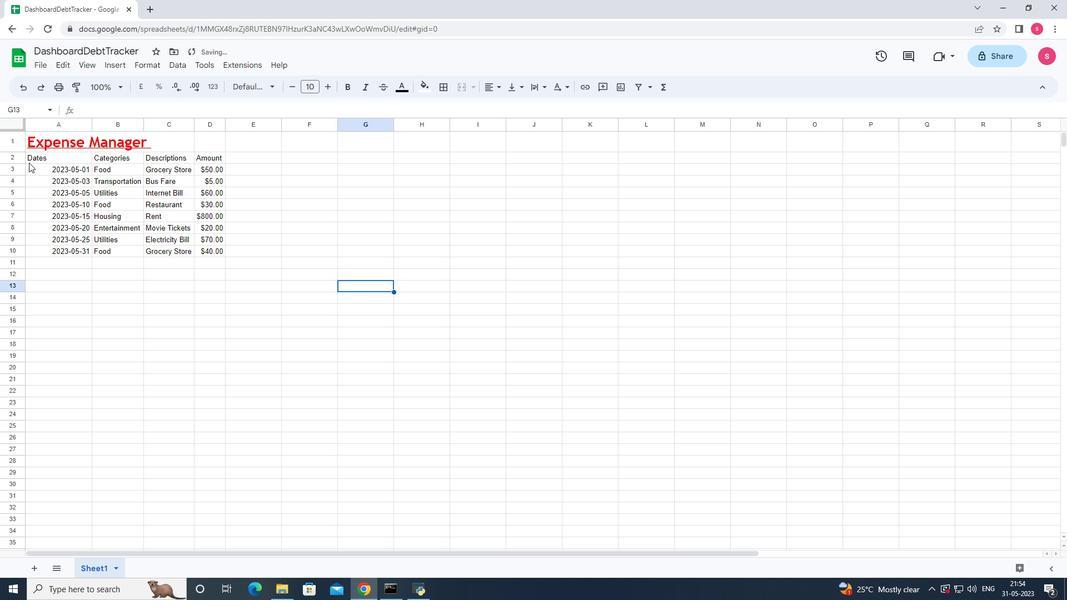 
Action: Mouse pressed left at (32, 154)
Screenshot: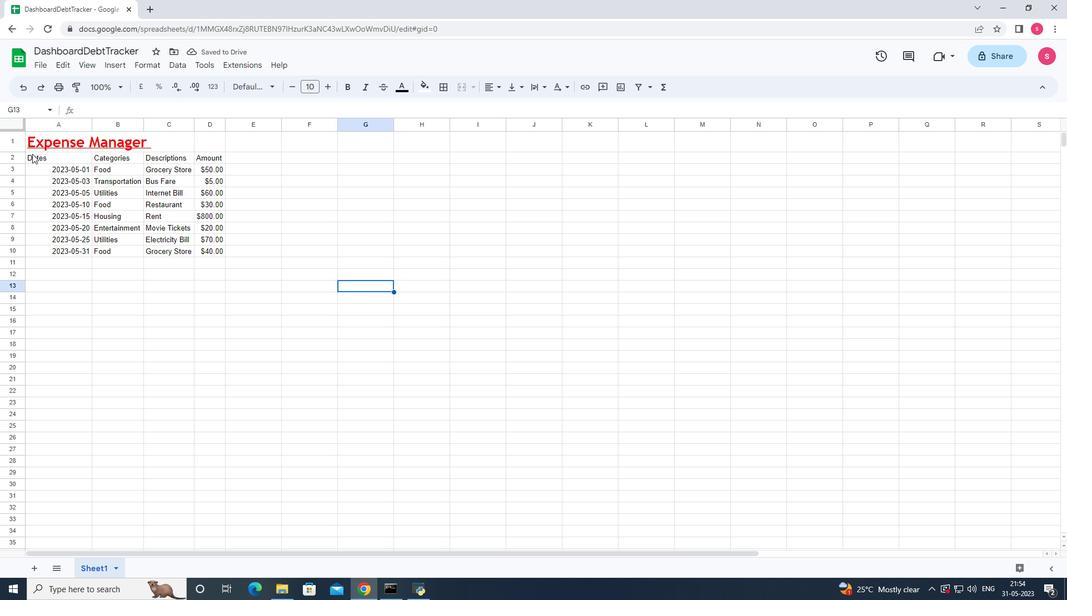 
Action: Mouse moved to (269, 87)
Screenshot: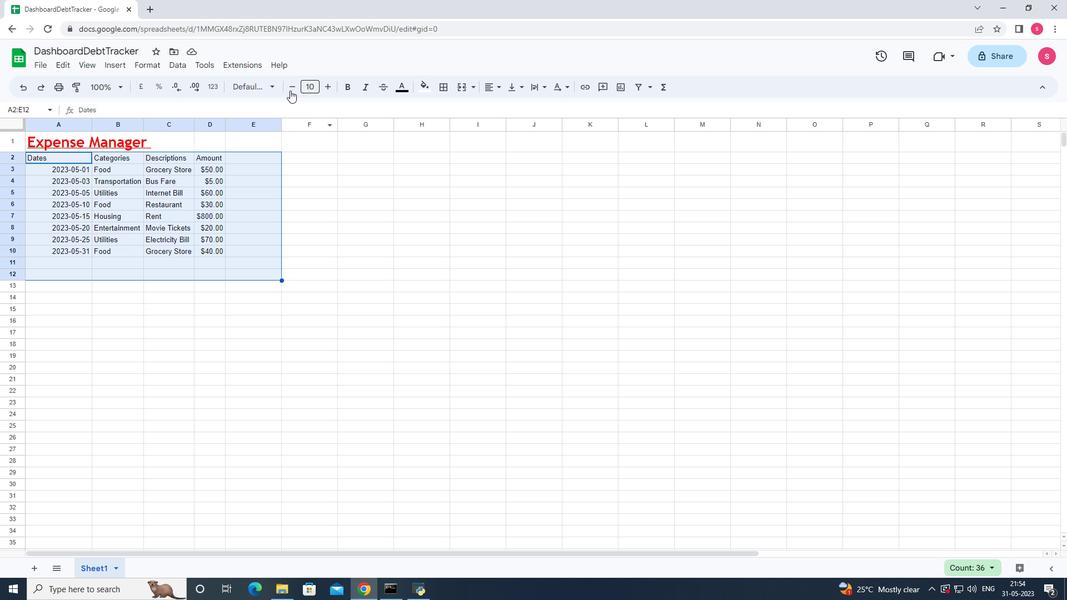 
Action: Mouse pressed left at (269, 87)
Screenshot: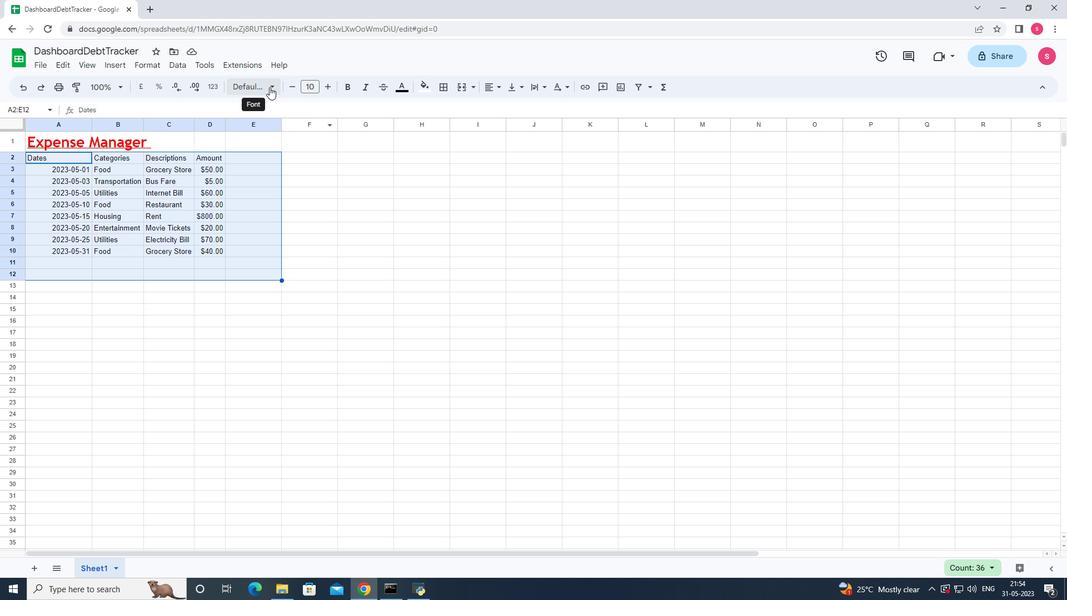 
Action: Mouse moved to (284, 295)
Screenshot: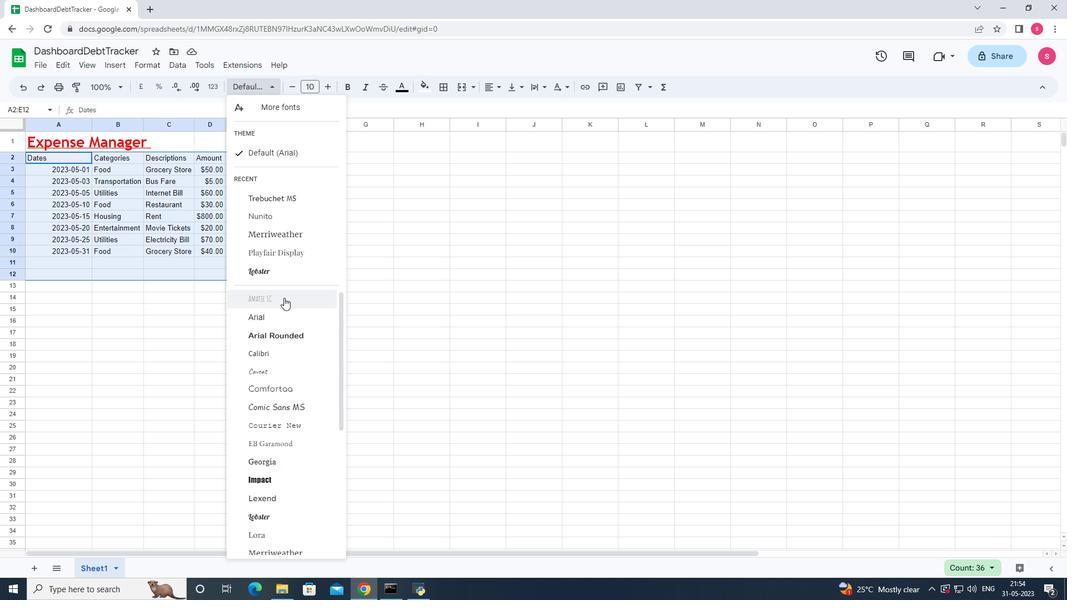 
Action: Mouse pressed left at (284, 295)
Screenshot: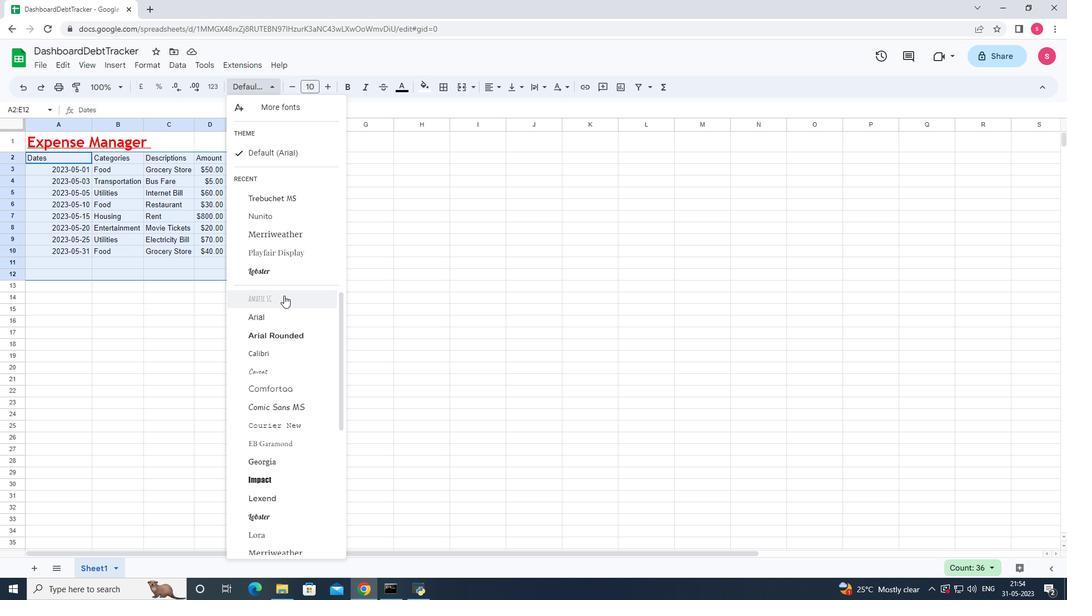 
Action: Mouse moved to (327, 89)
Screenshot: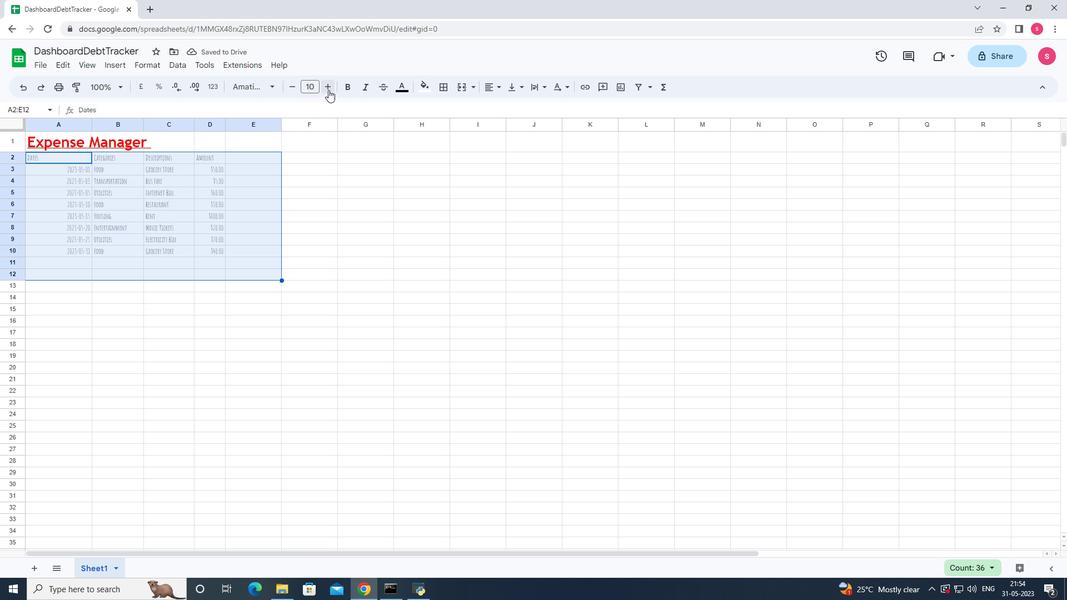
Action: Mouse pressed left at (327, 89)
Screenshot: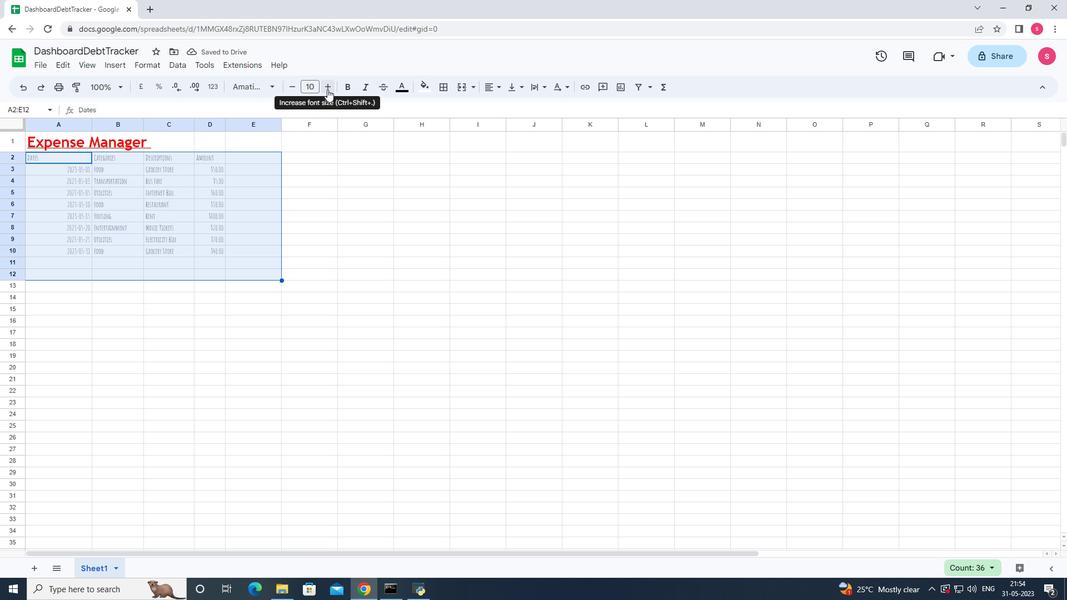 
Action: Mouse pressed left at (327, 89)
Screenshot: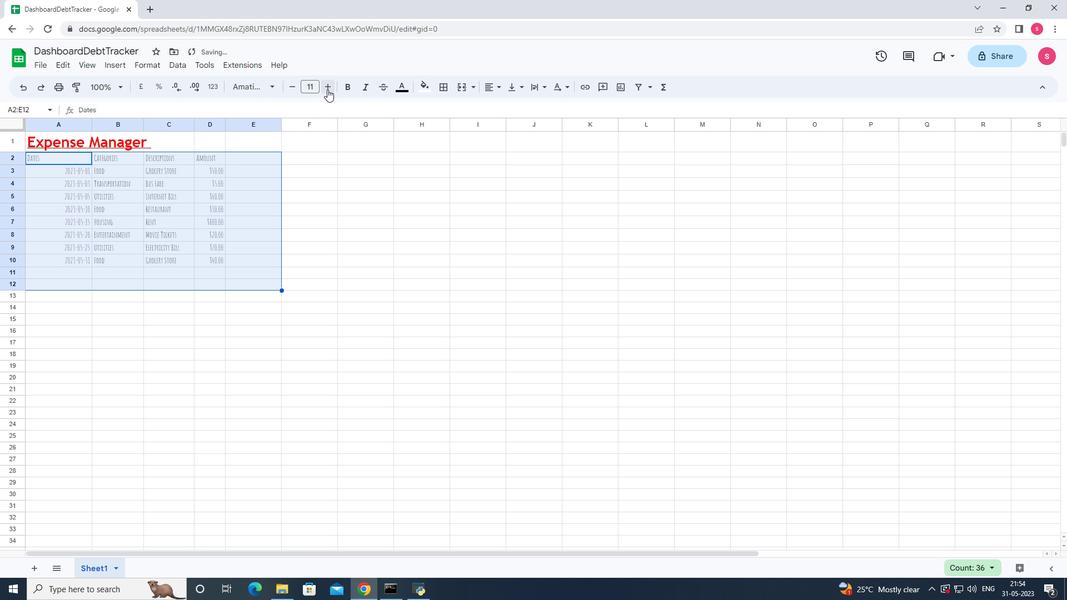 
Action: Mouse moved to (377, 246)
Screenshot: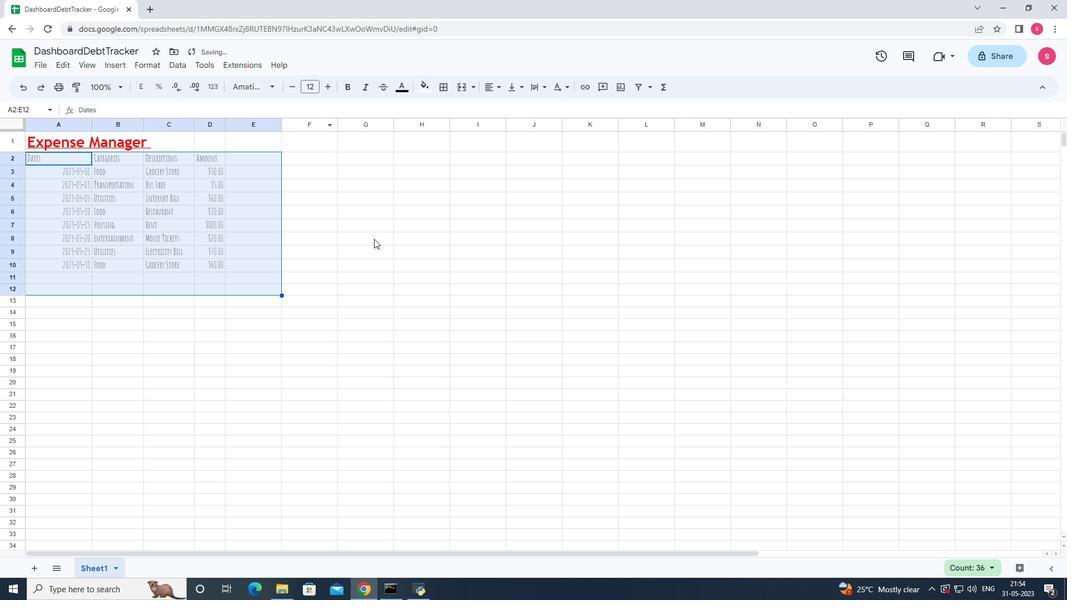 
Action: Mouse pressed left at (377, 246)
Screenshot: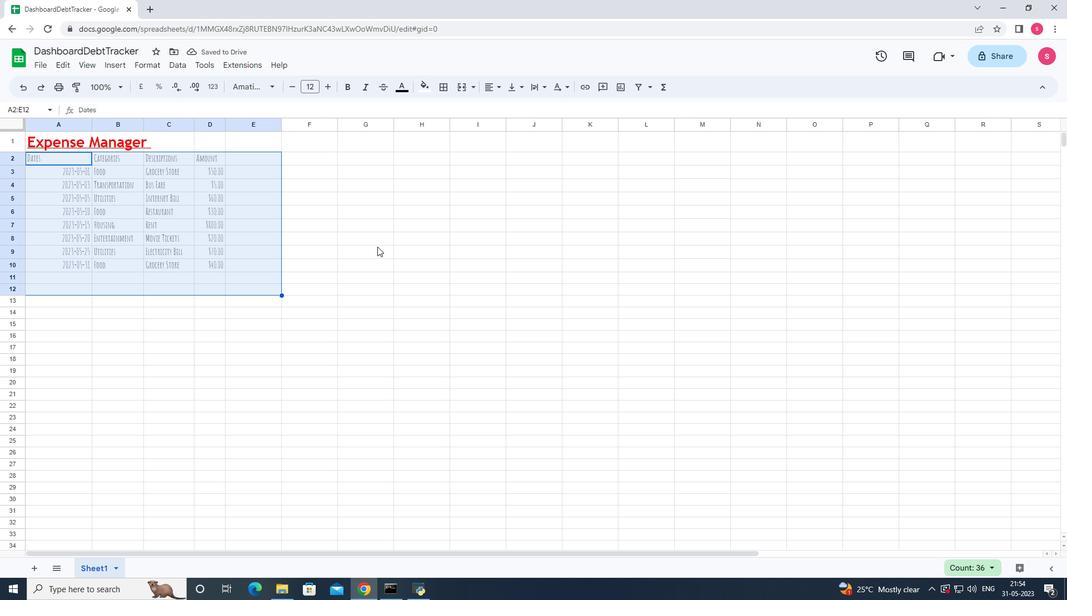 
Action: Mouse moved to (32, 139)
Screenshot: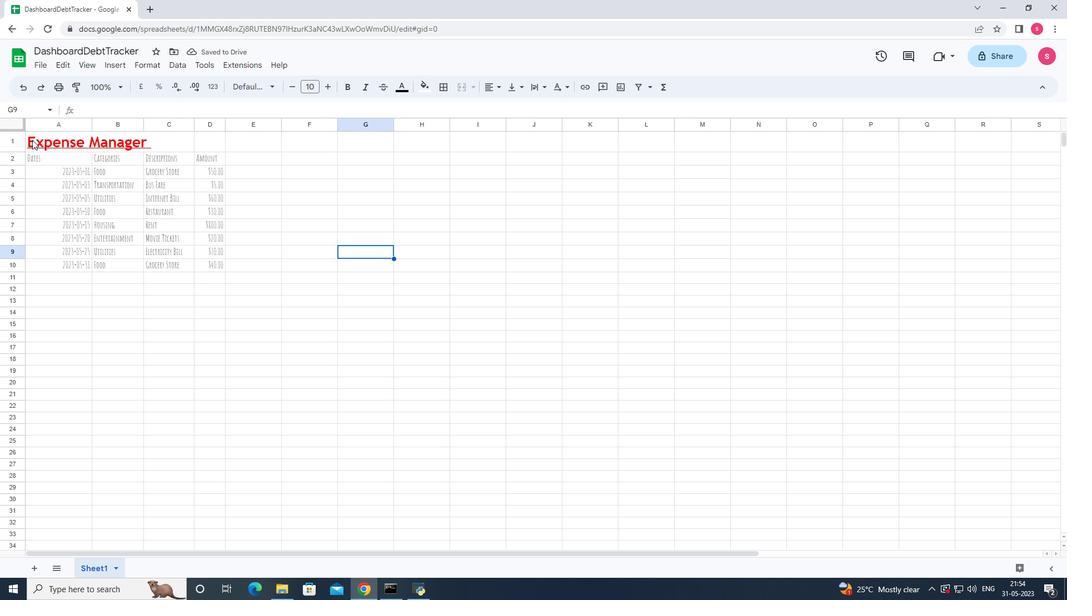 
Action: Mouse pressed left at (32, 139)
Screenshot: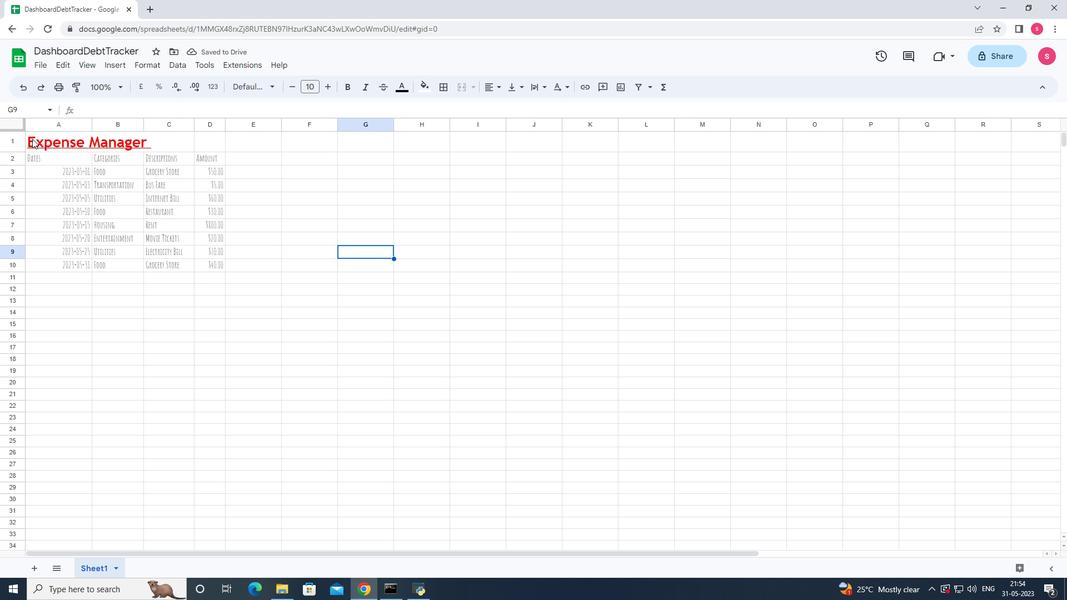 
Action: Mouse moved to (496, 88)
Screenshot: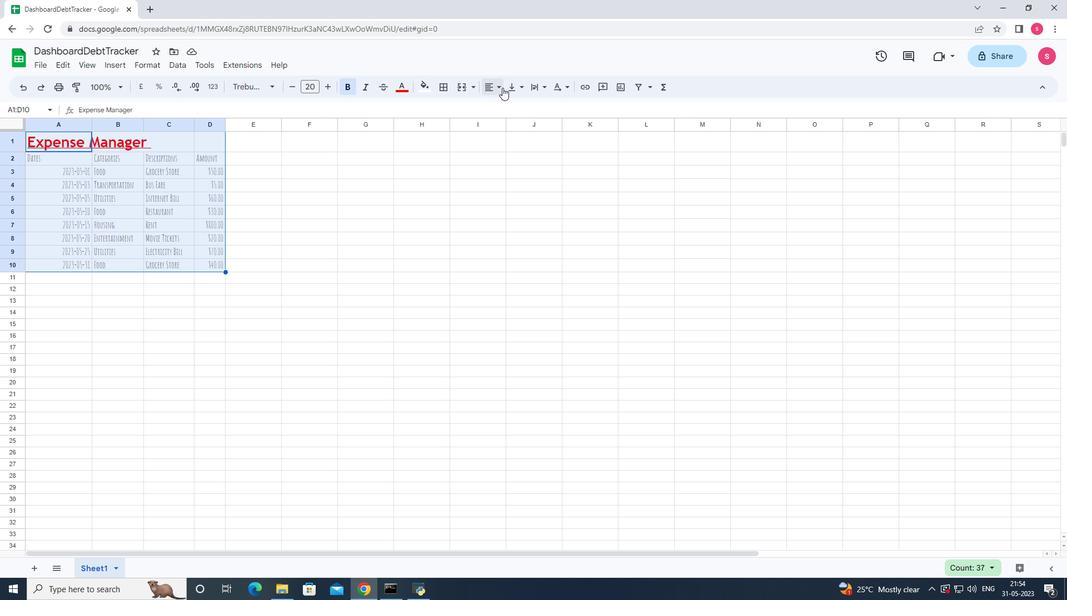 
Action: Mouse pressed left at (496, 88)
Screenshot: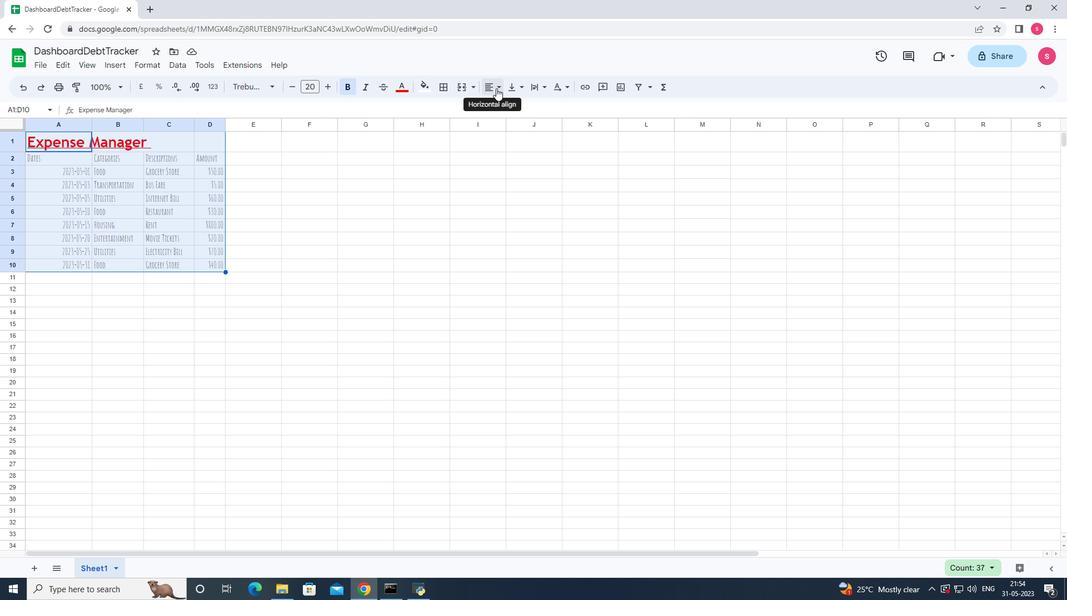 
Action: Mouse moved to (533, 111)
Screenshot: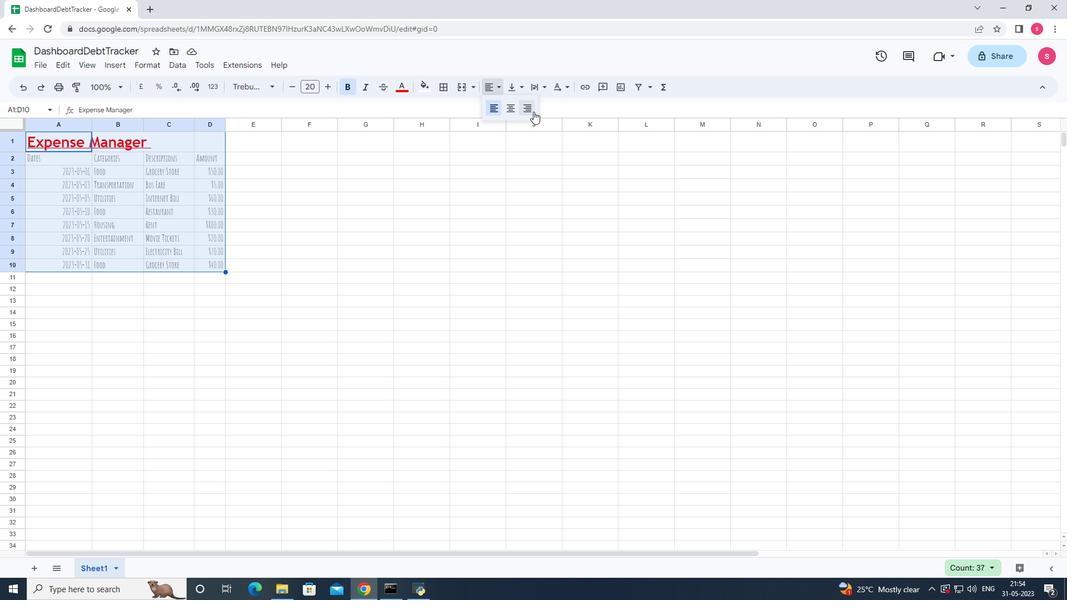 
Action: Mouse pressed left at (533, 111)
Screenshot: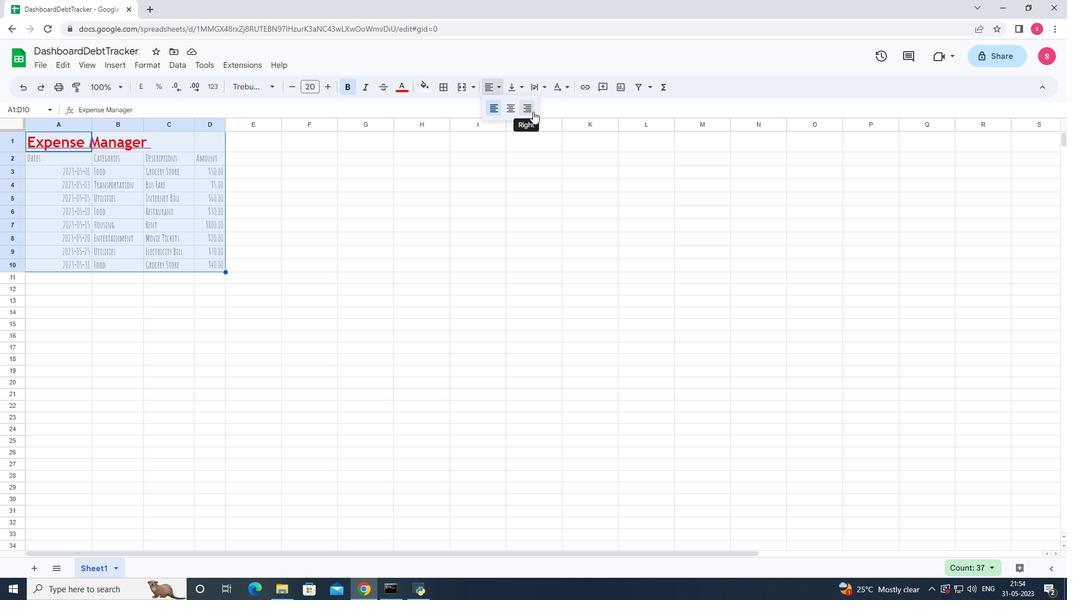
Action: Mouse moved to (454, 290)
Screenshot: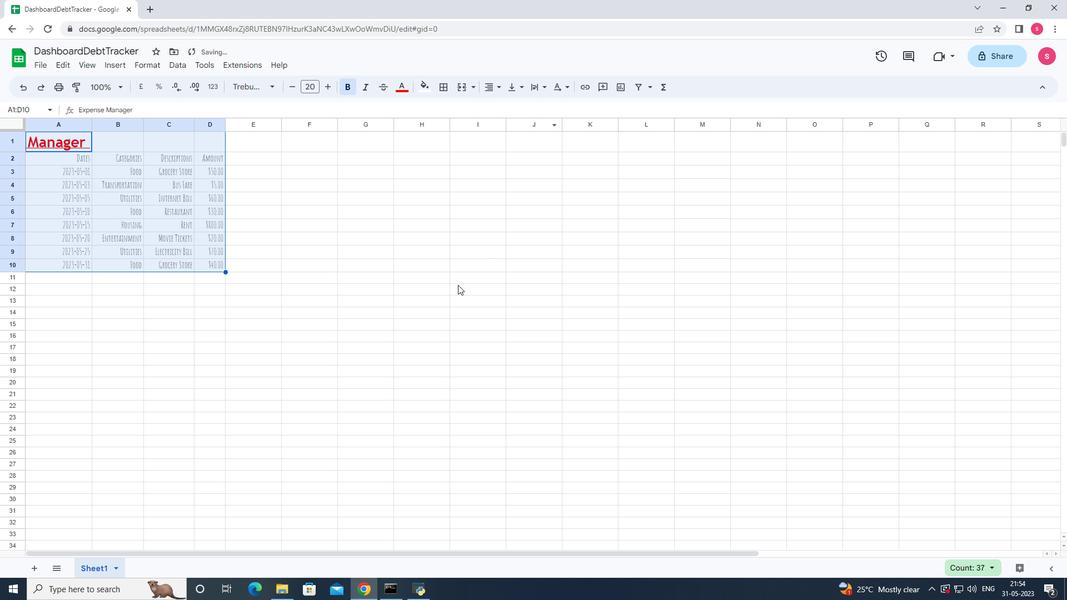 
Action: Mouse pressed left at (454, 290)
Screenshot: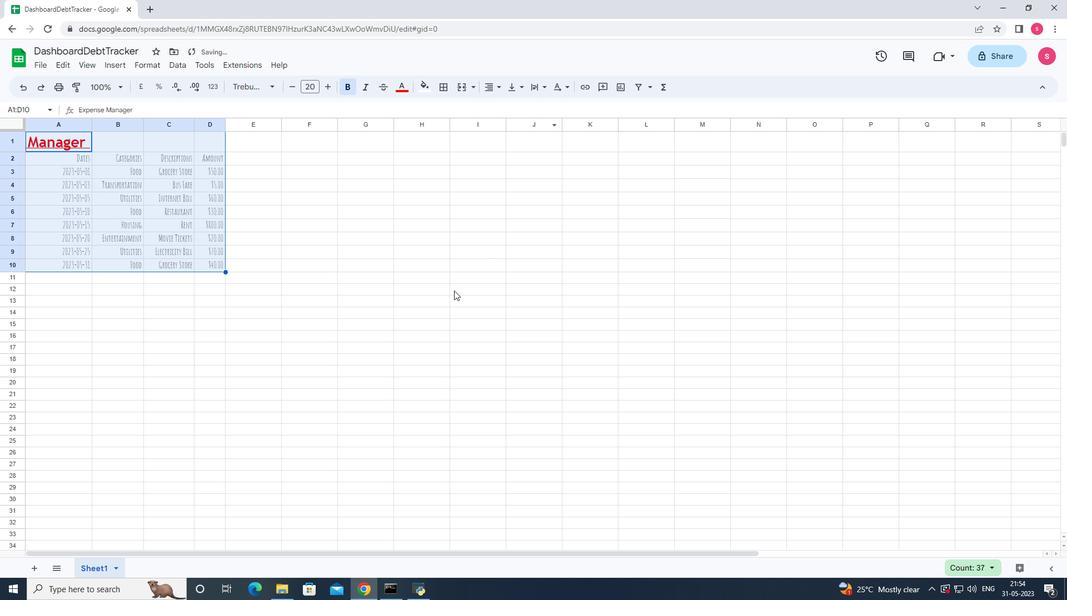
Action: Mouse moved to (88, 122)
Screenshot: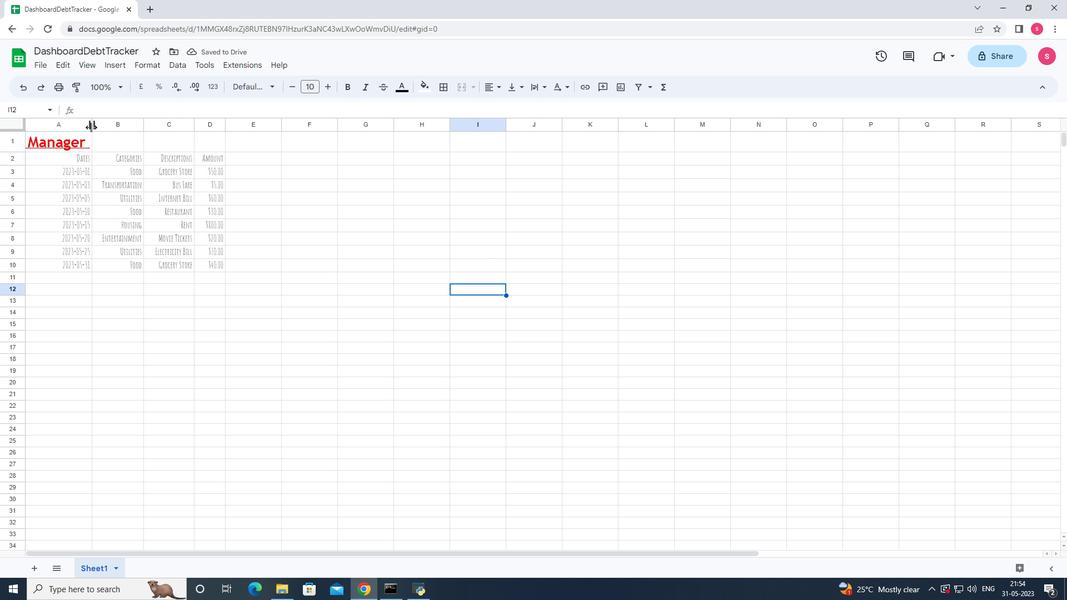 
Action: Mouse pressed left at (88, 122)
Screenshot: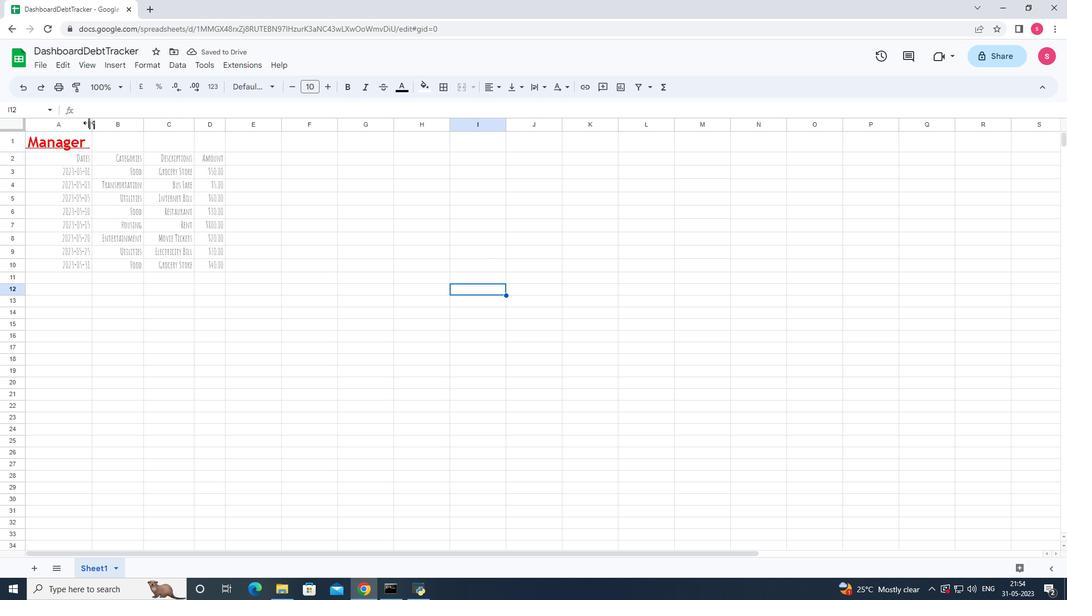 
Action: Mouse pressed left at (88, 122)
Screenshot: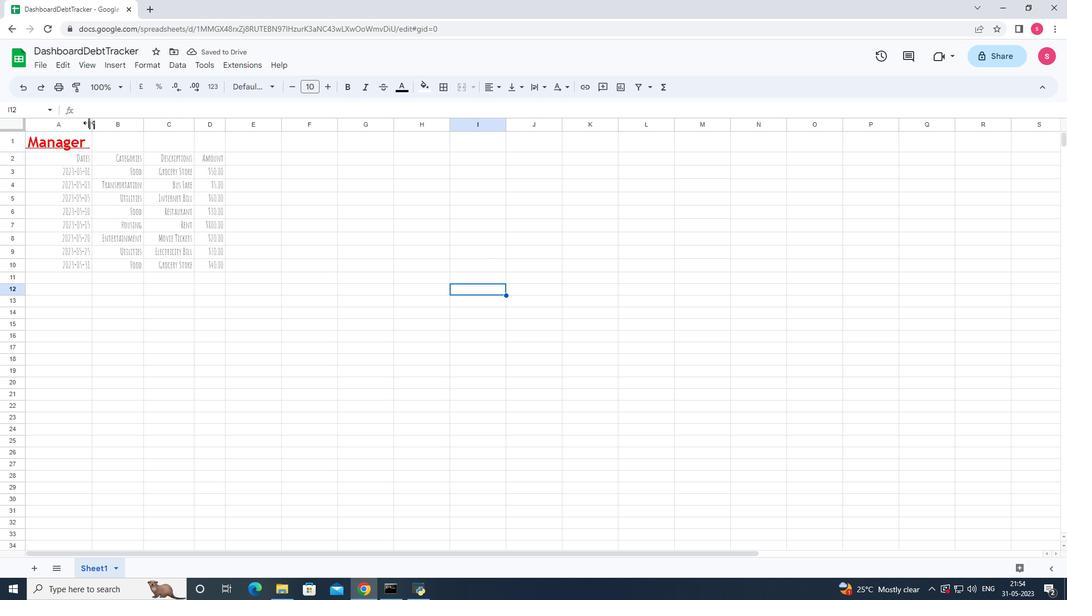 
Action: Mouse moved to (206, 124)
Screenshot: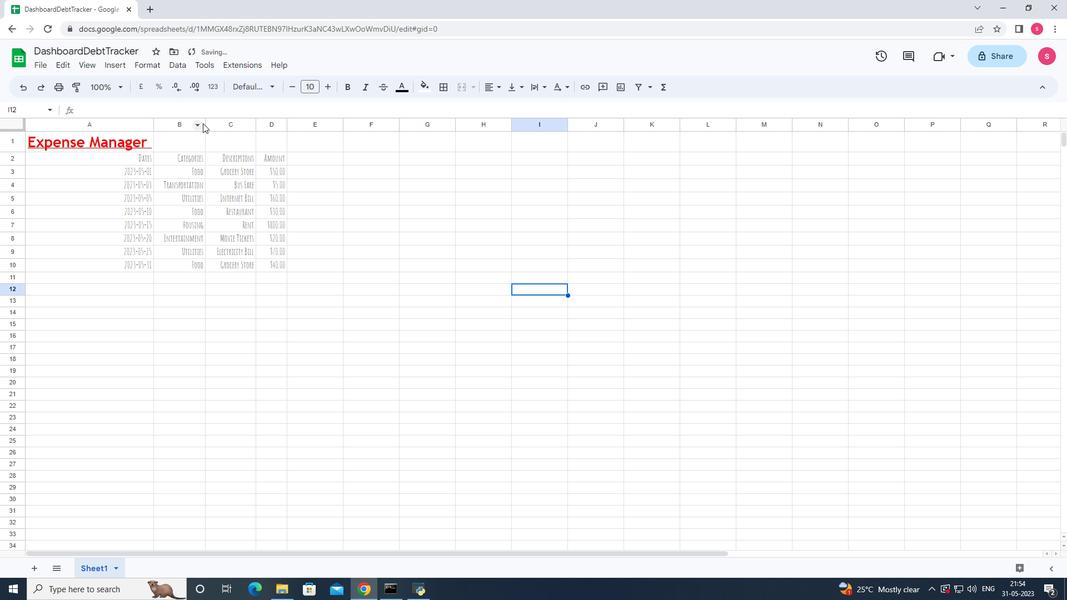
Action: Mouse pressed left at (206, 124)
Screenshot: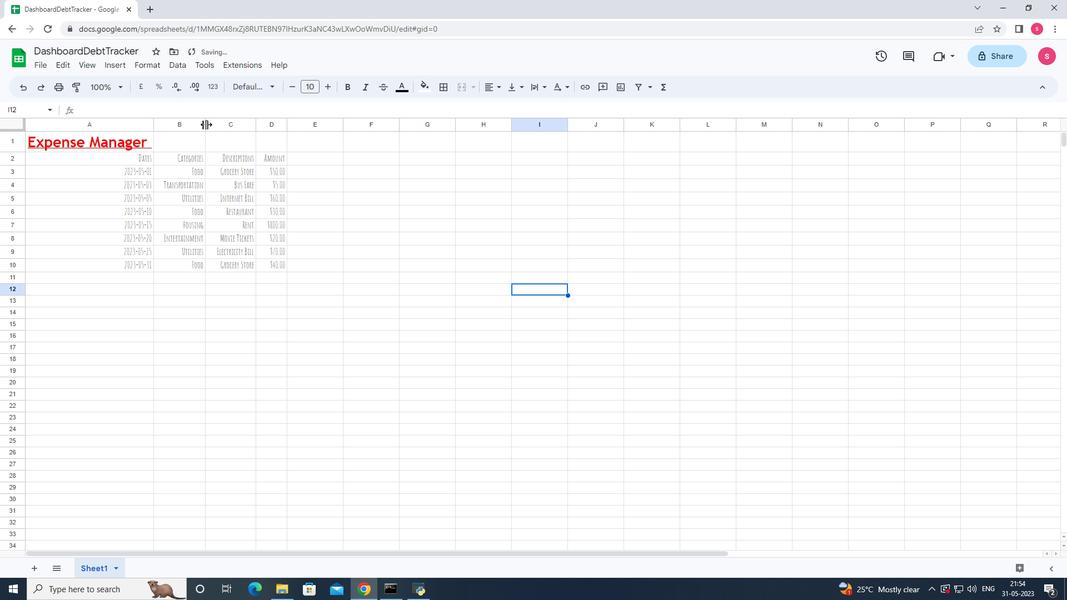 
Action: Mouse pressed left at (206, 124)
Screenshot: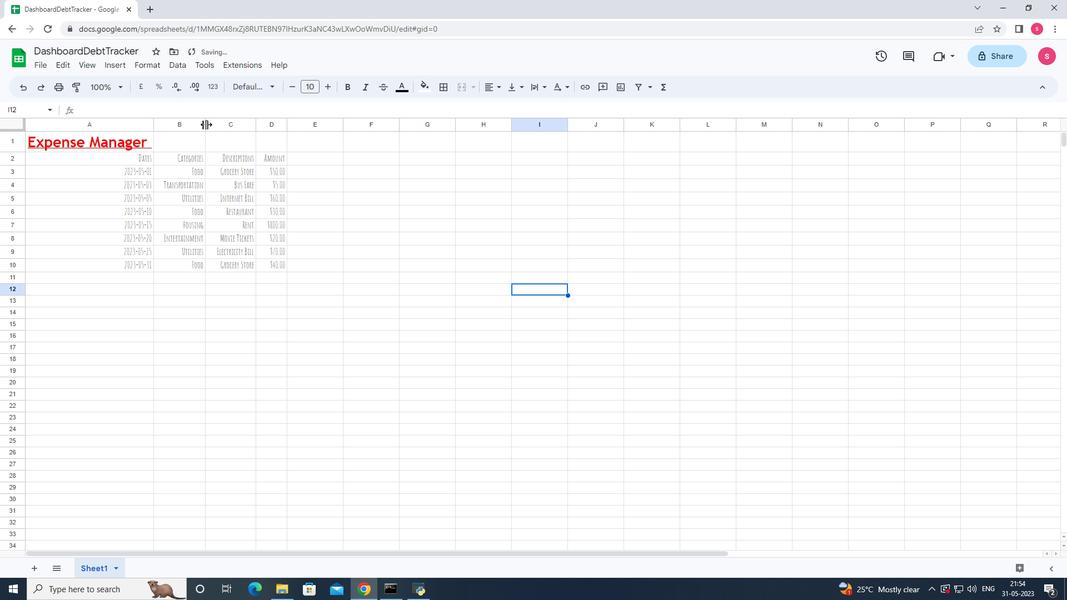 
Action: Mouse moved to (250, 122)
Screenshot: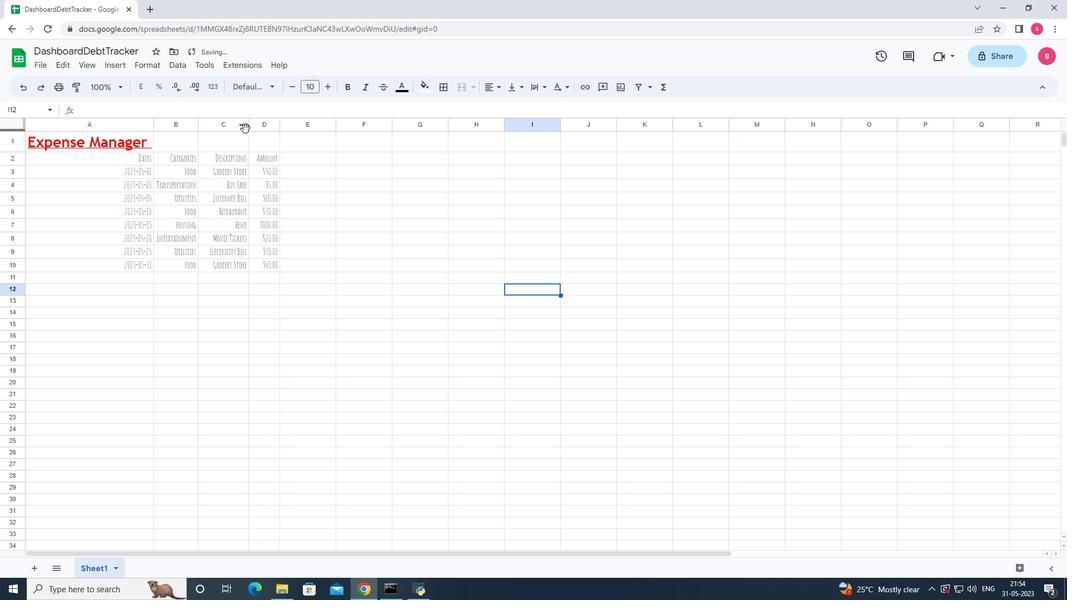 
Action: Mouse pressed left at (250, 122)
Screenshot: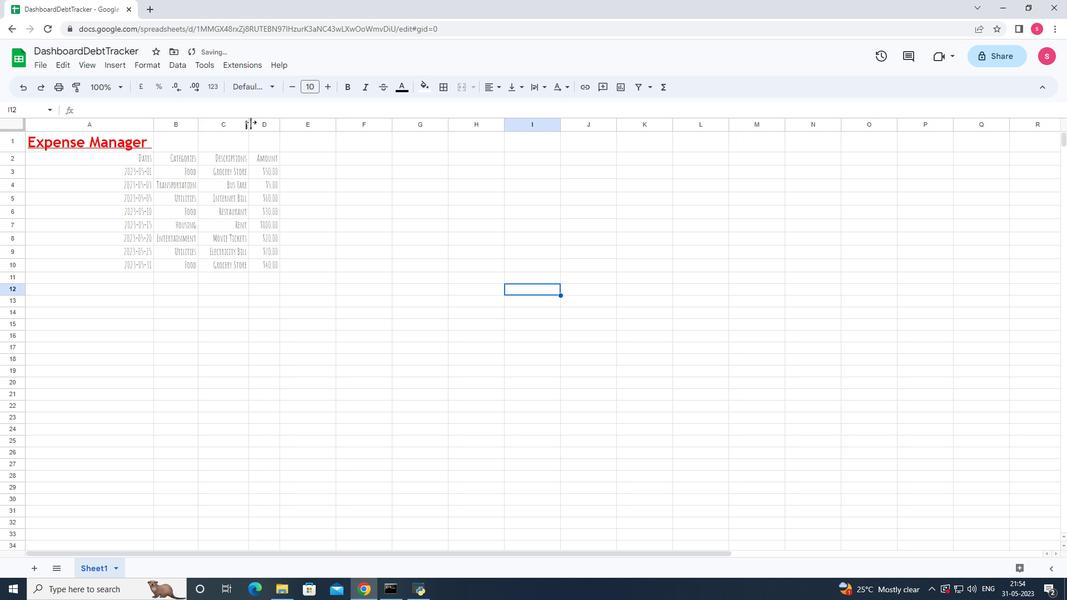 
Action: Mouse pressed left at (250, 122)
Screenshot: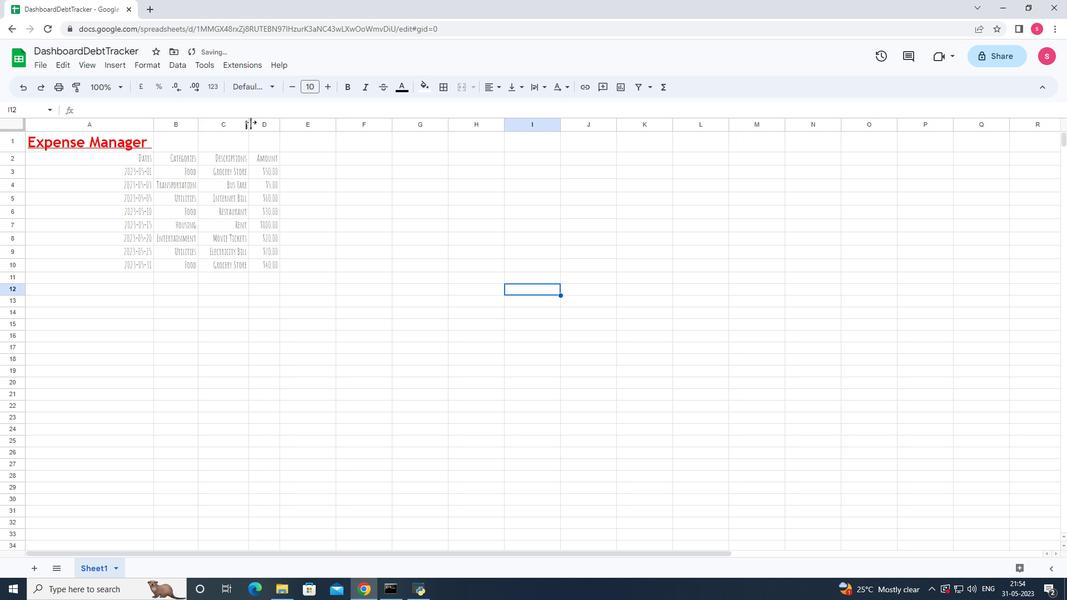 
Action: Mouse moved to (273, 125)
Screenshot: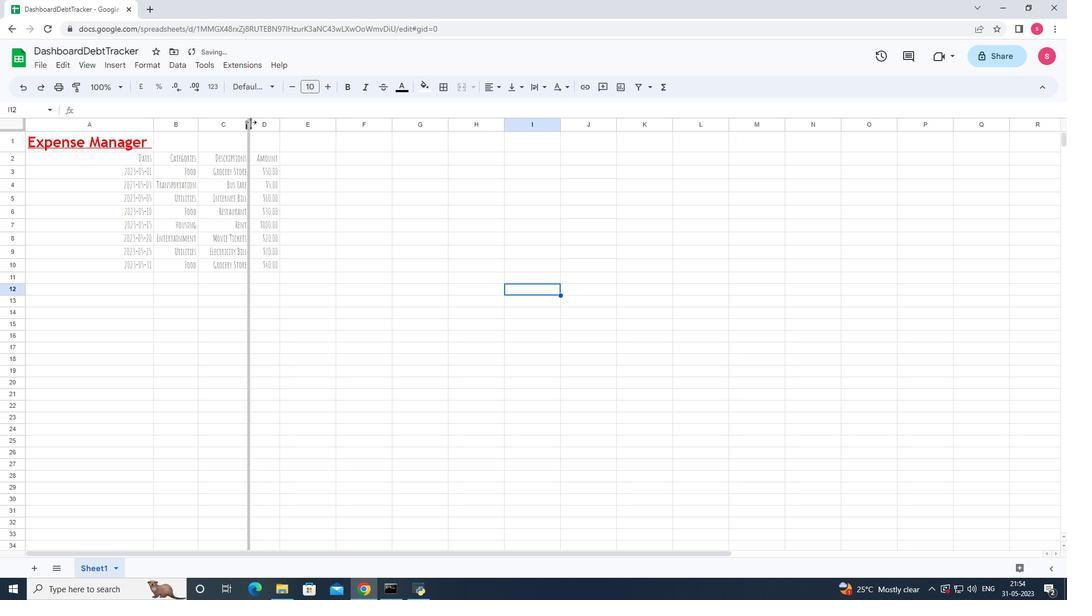 
Action: Mouse pressed left at (273, 125)
Screenshot: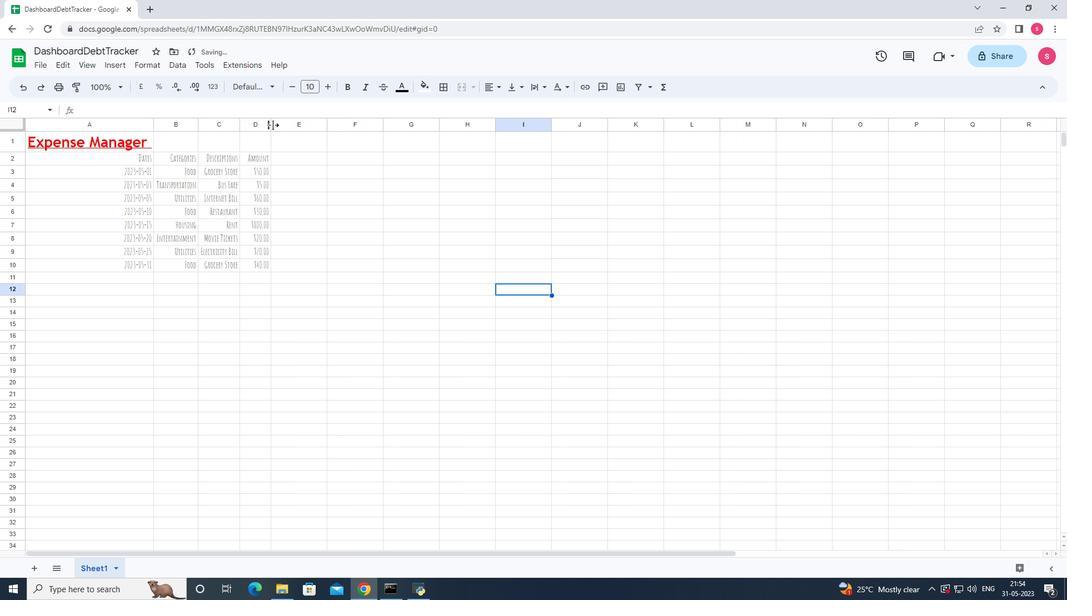
Action: Mouse pressed left at (273, 125)
Screenshot: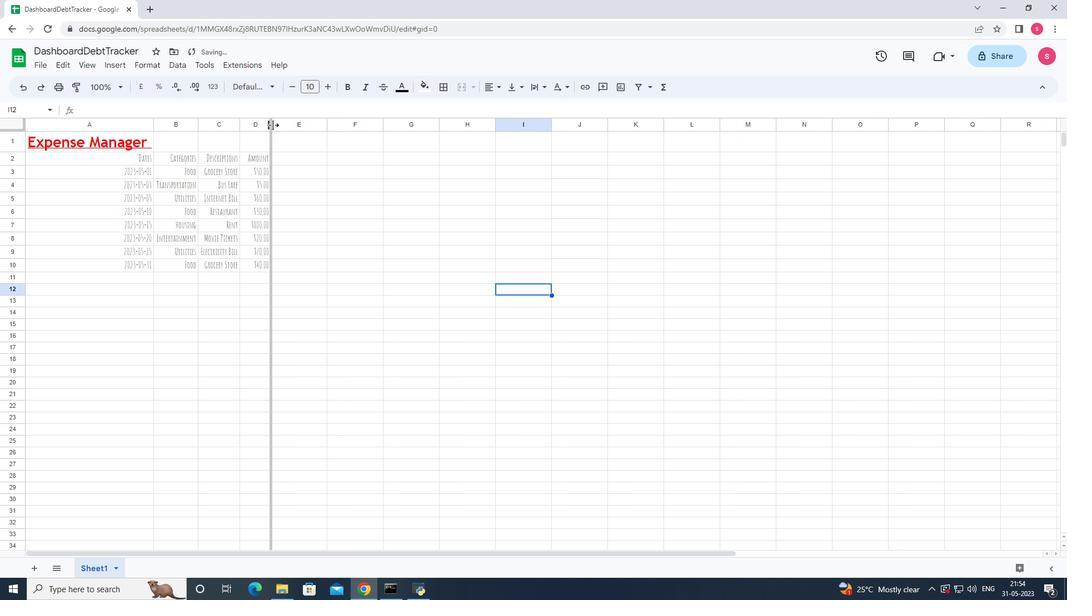 
Action: Mouse moved to (358, 278)
Screenshot: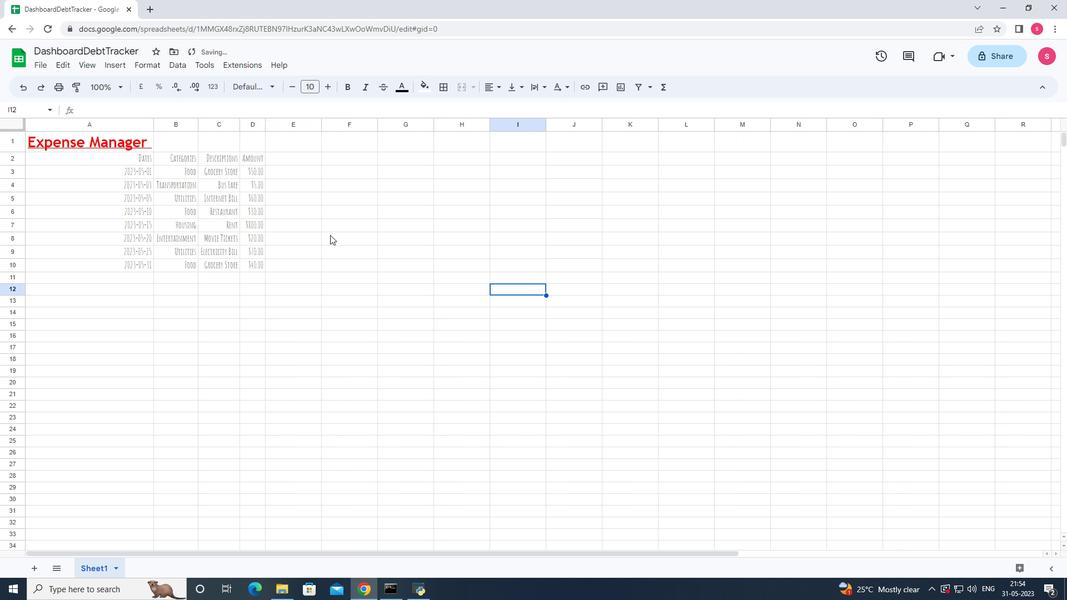 
Action: Mouse pressed left at (358, 278)
Screenshot: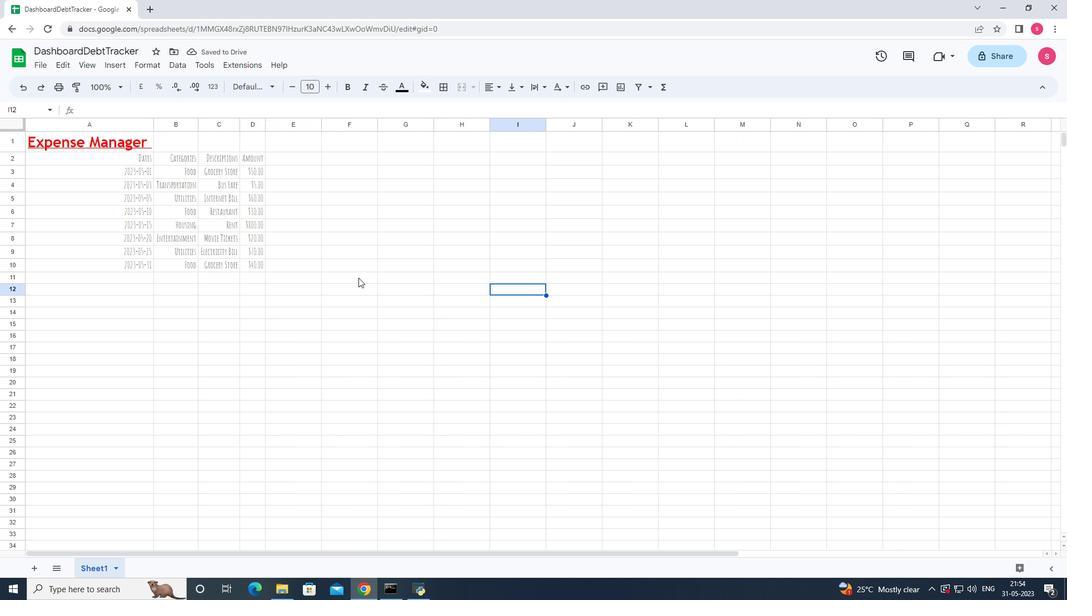 
Action: Mouse moved to (487, 364)
Screenshot: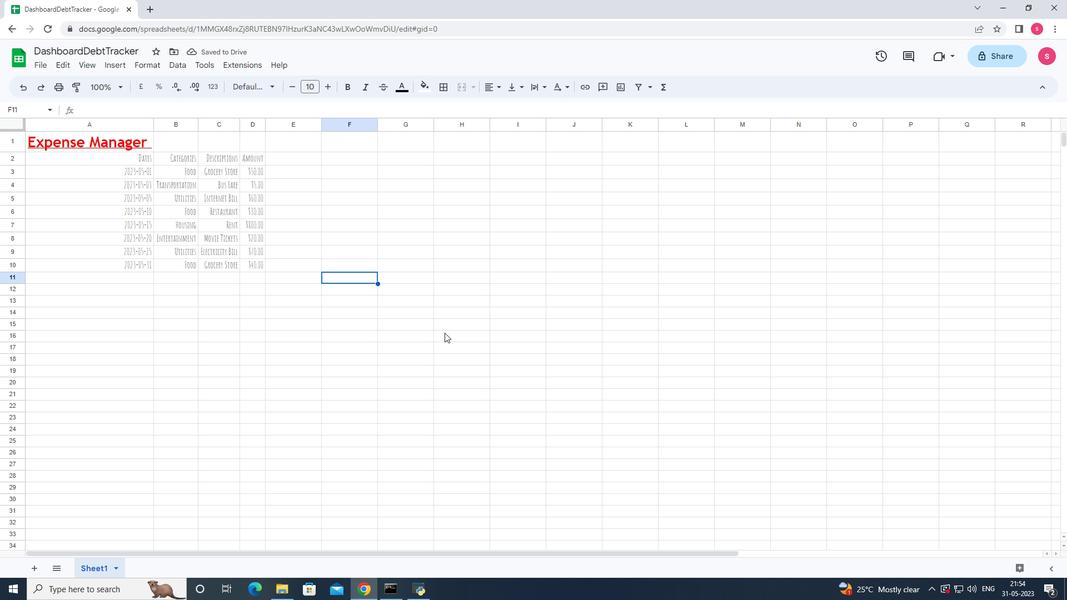 
Action: Key pressed ctrl+S
Screenshot: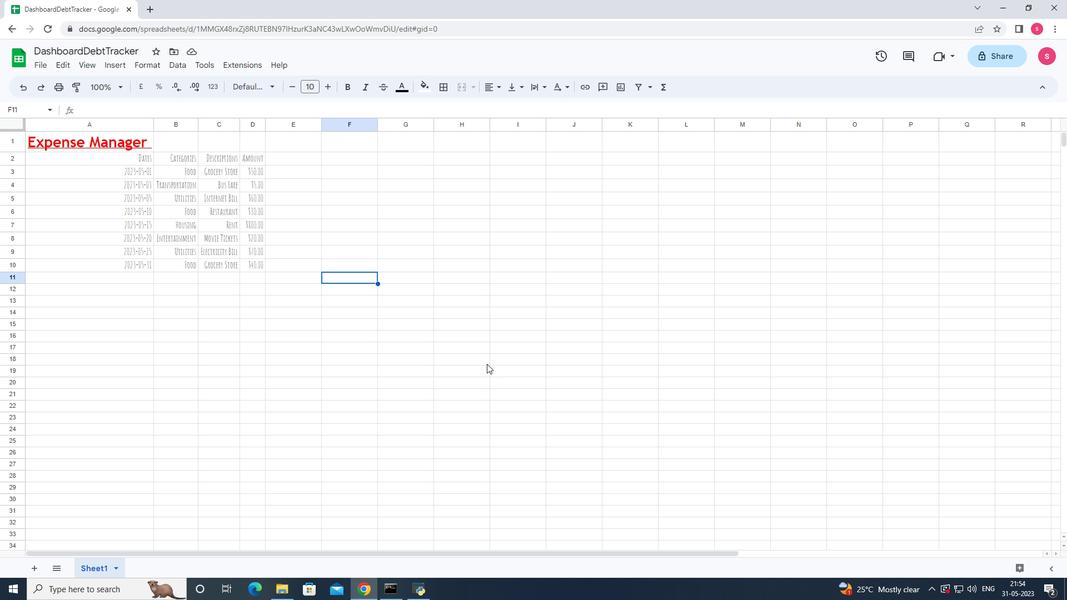 
Action: Mouse moved to (419, 399)
Screenshot: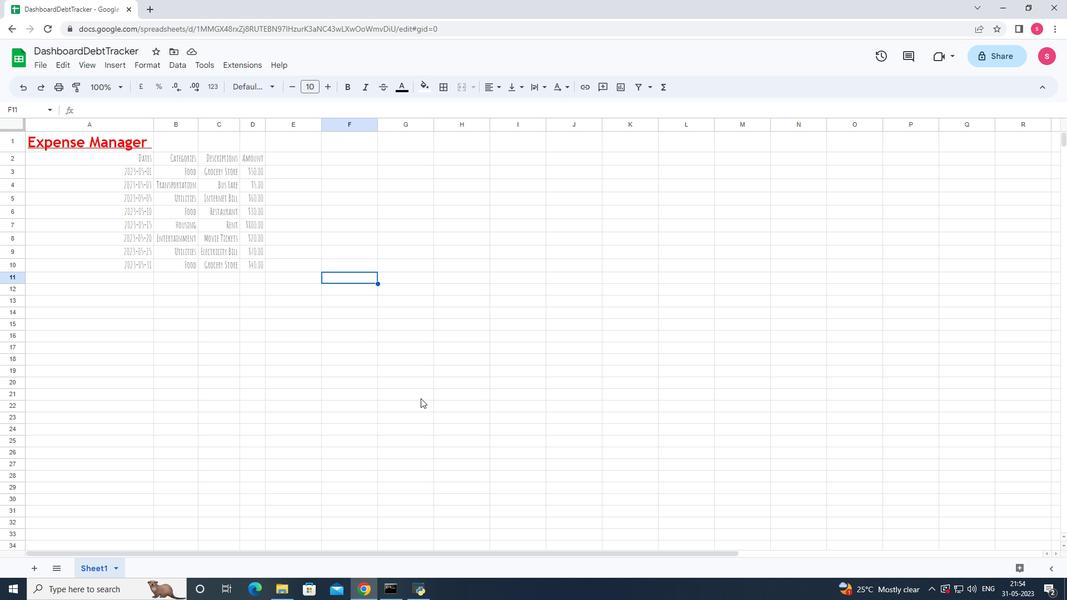 
